 Task: Look for products in the category "Honey" from Beekeepers only.
Action: Mouse moved to (366, 149)
Screenshot: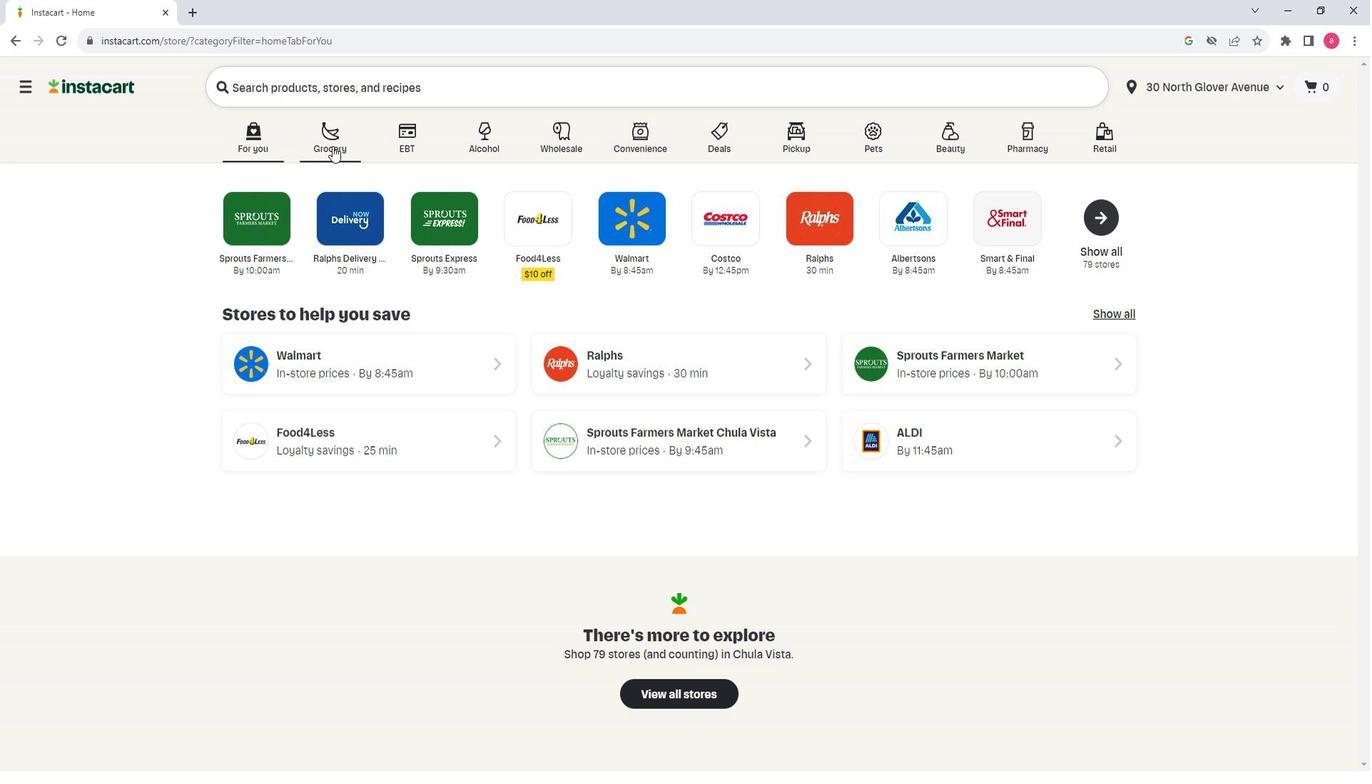 
Action: Mouse pressed left at (366, 149)
Screenshot: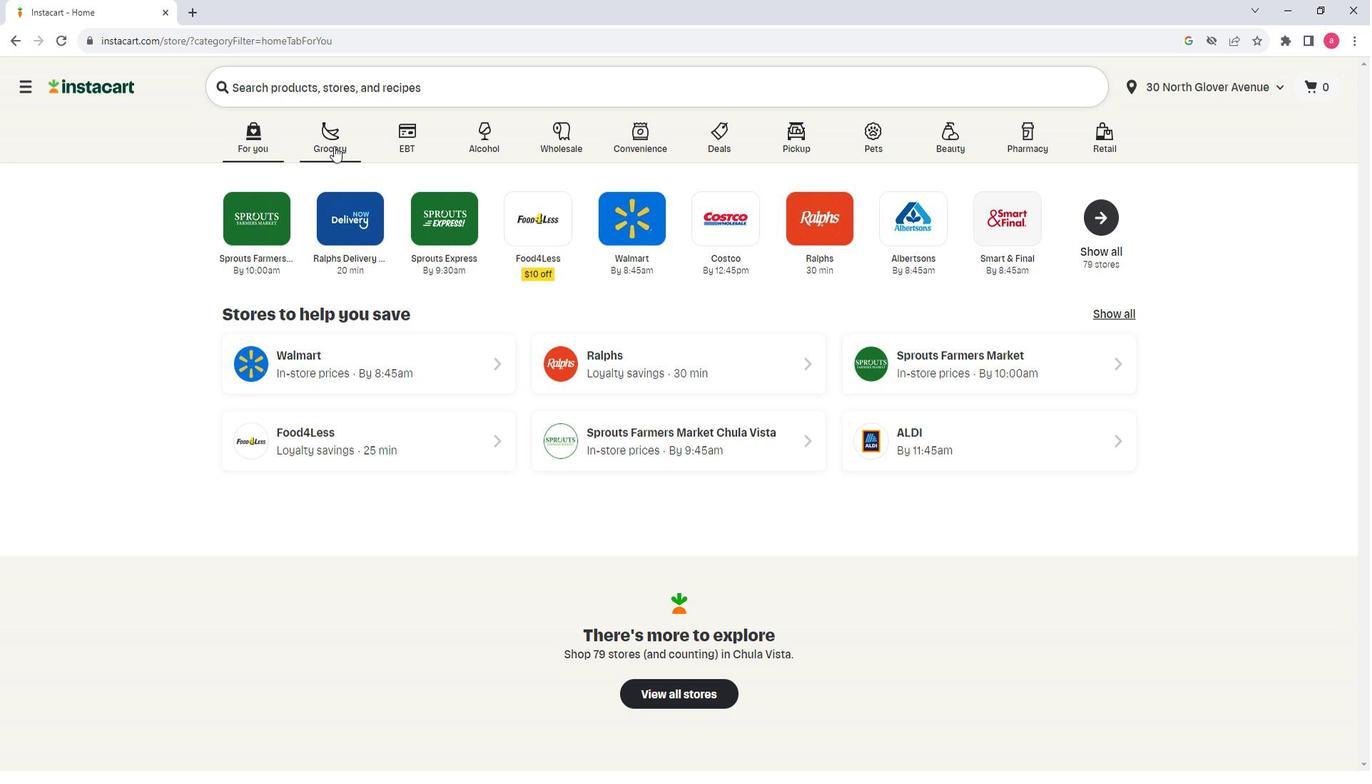 
Action: Mouse moved to (488, 416)
Screenshot: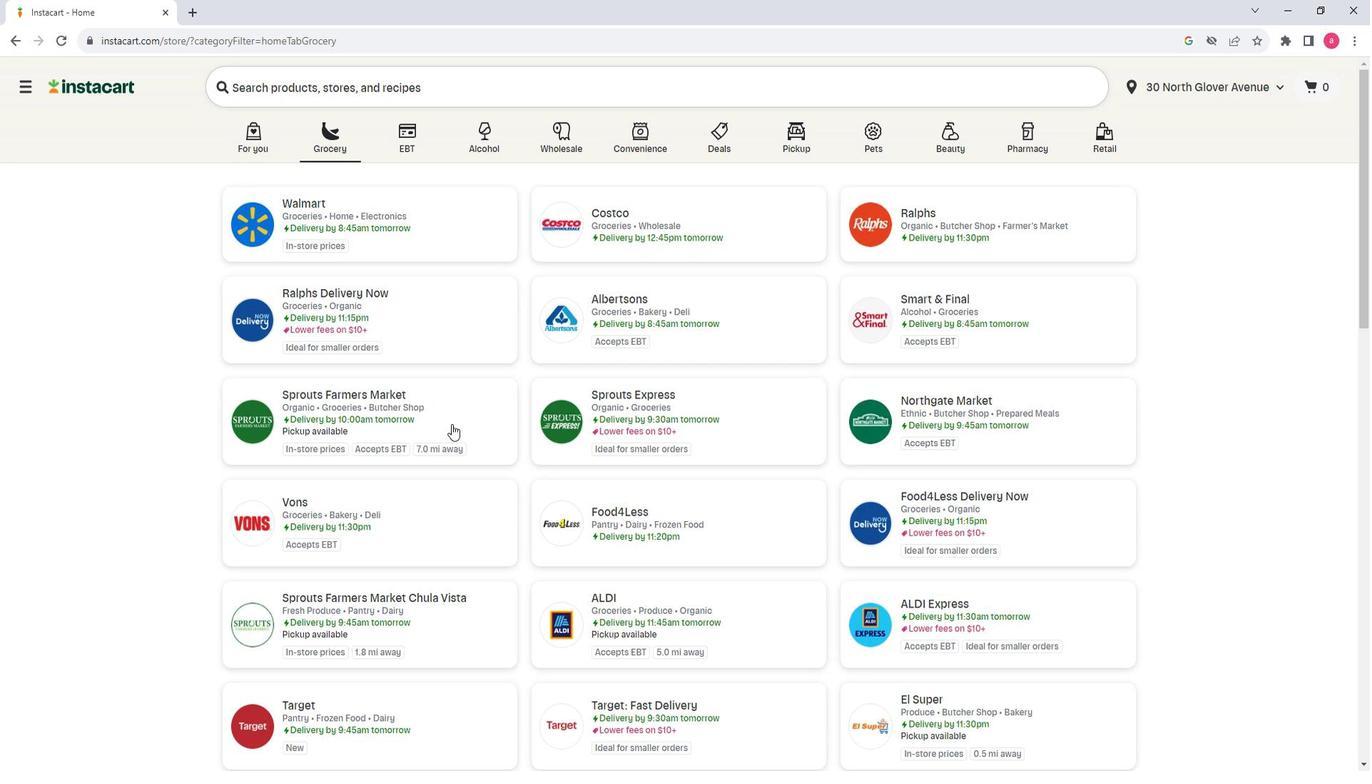 
Action: Mouse pressed left at (488, 416)
Screenshot: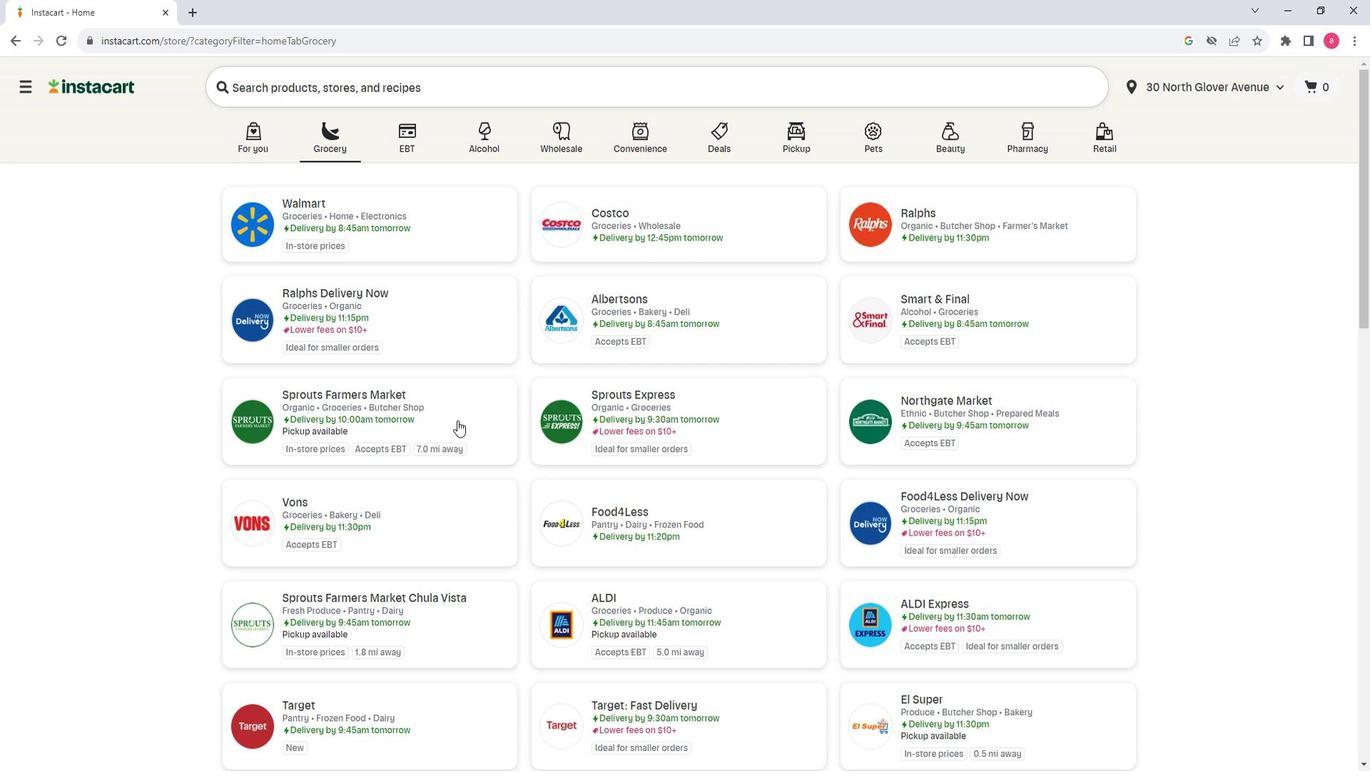 
Action: Mouse moved to (204, 436)
Screenshot: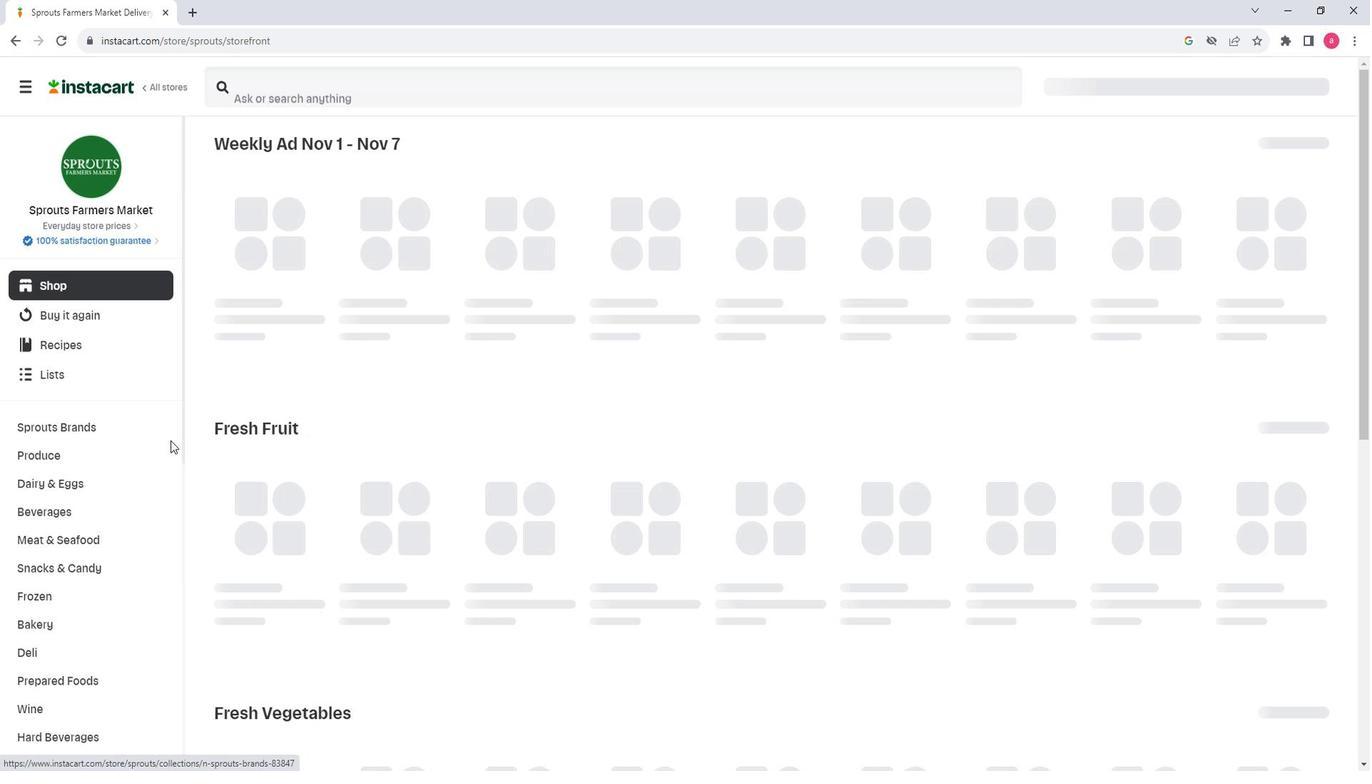 
Action: Mouse scrolled (204, 435) with delta (0, 0)
Screenshot: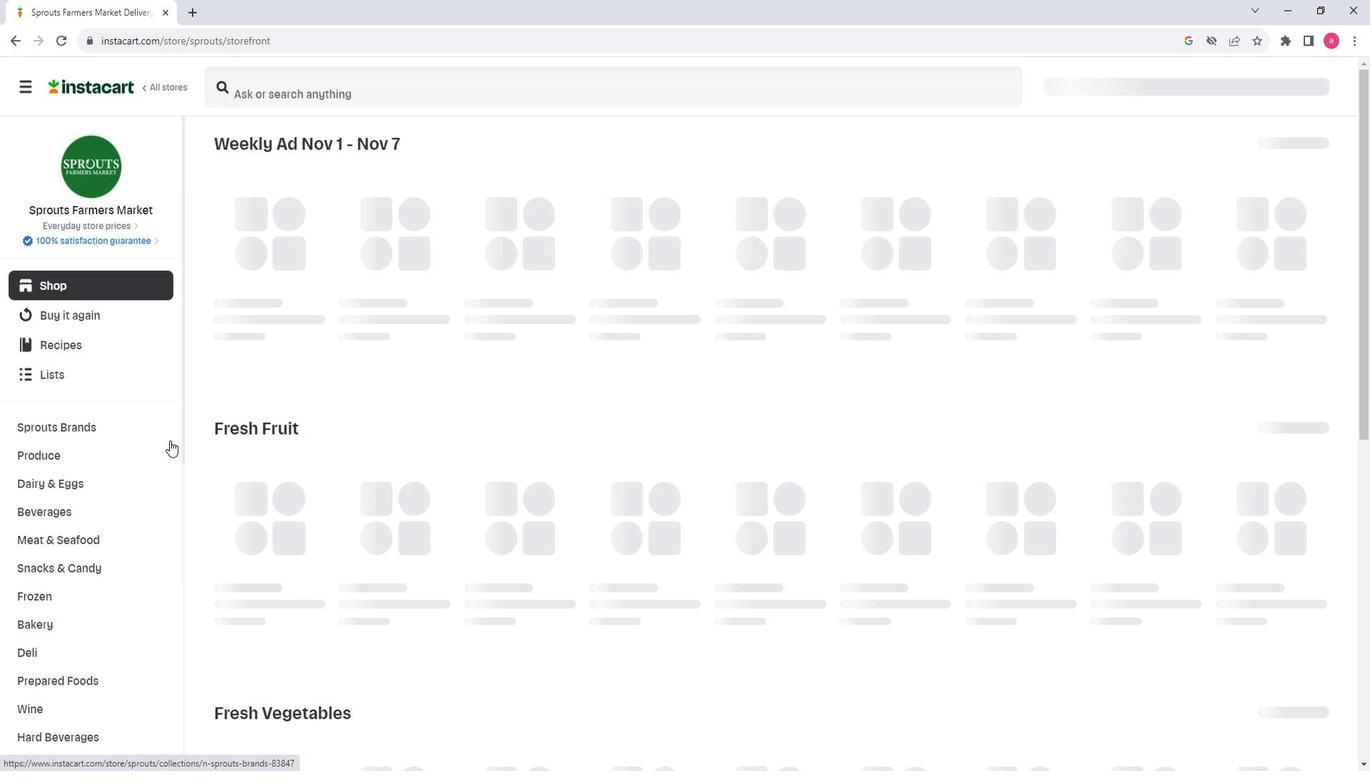 
Action: Mouse scrolled (204, 435) with delta (0, 0)
Screenshot: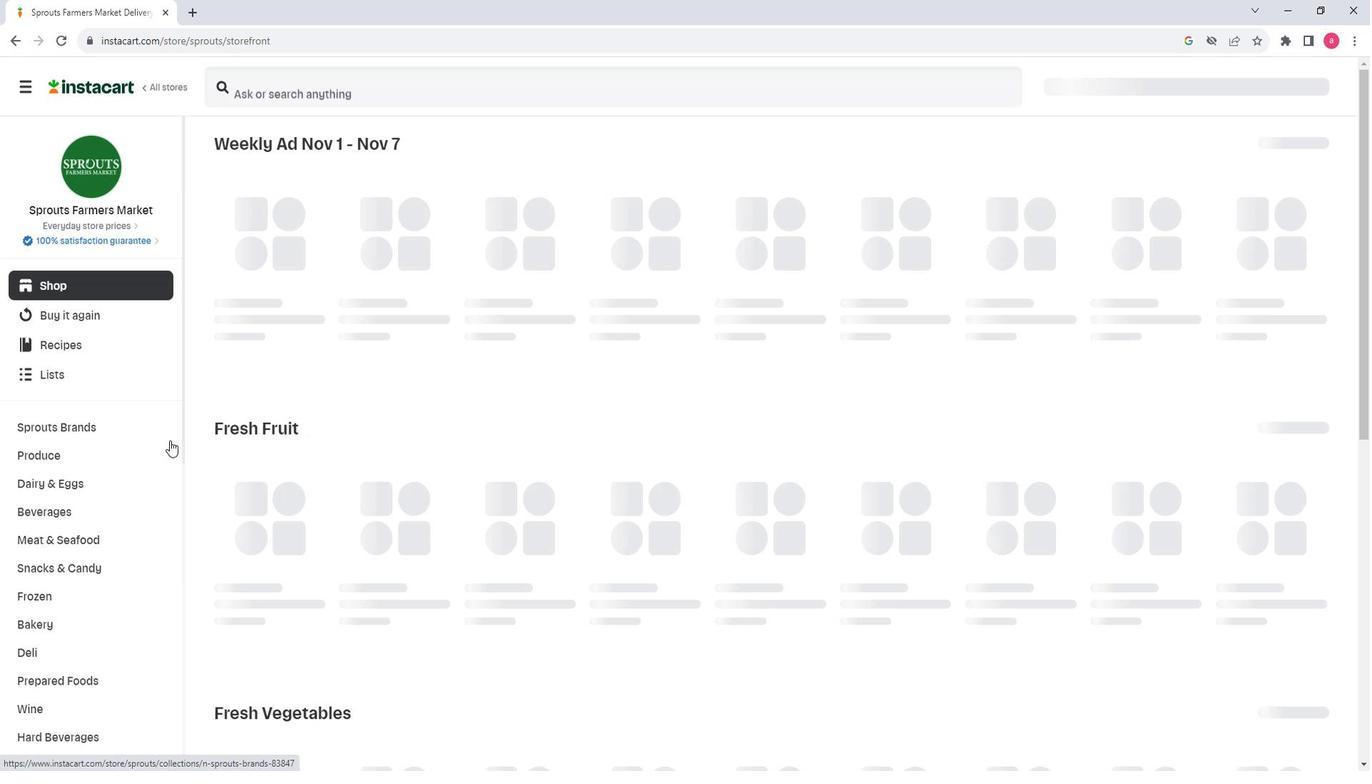 
Action: Mouse scrolled (204, 435) with delta (0, 0)
Screenshot: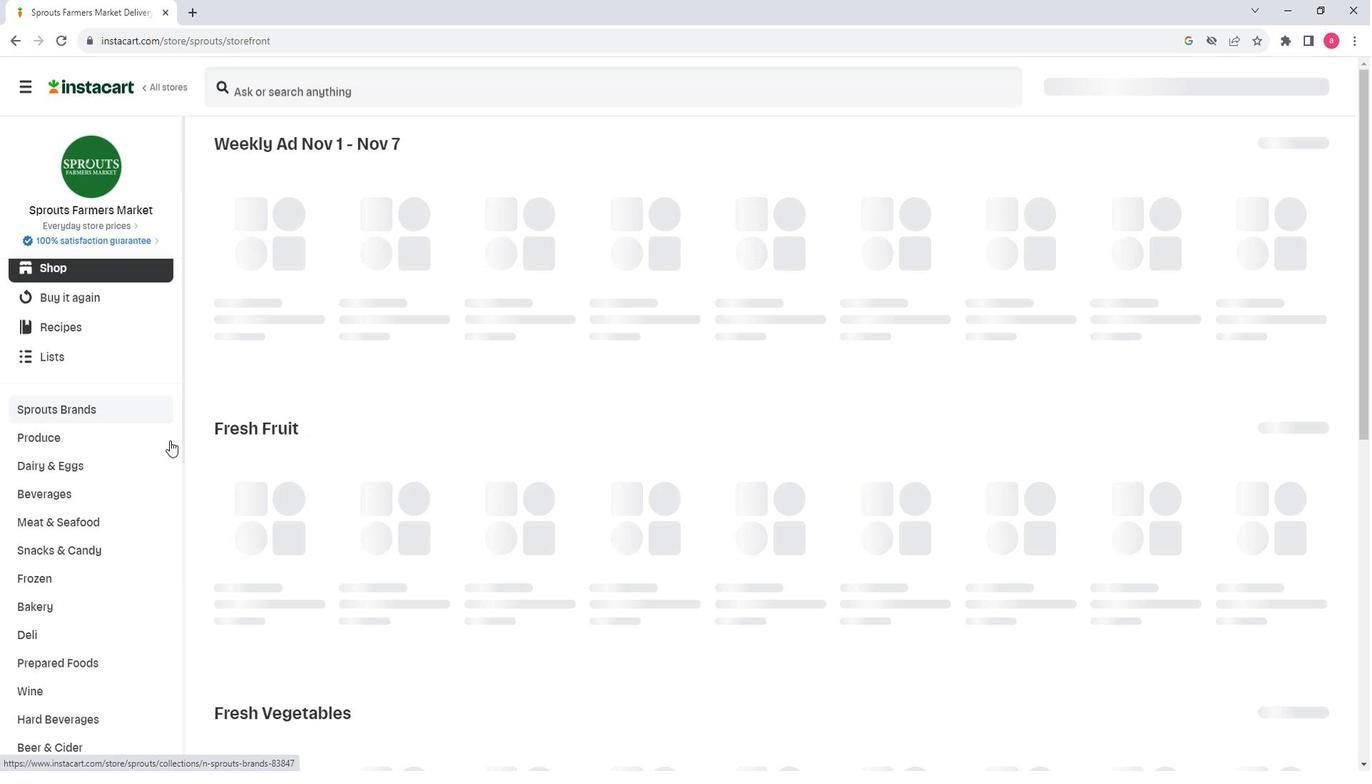 
Action: Mouse moved to (189, 486)
Screenshot: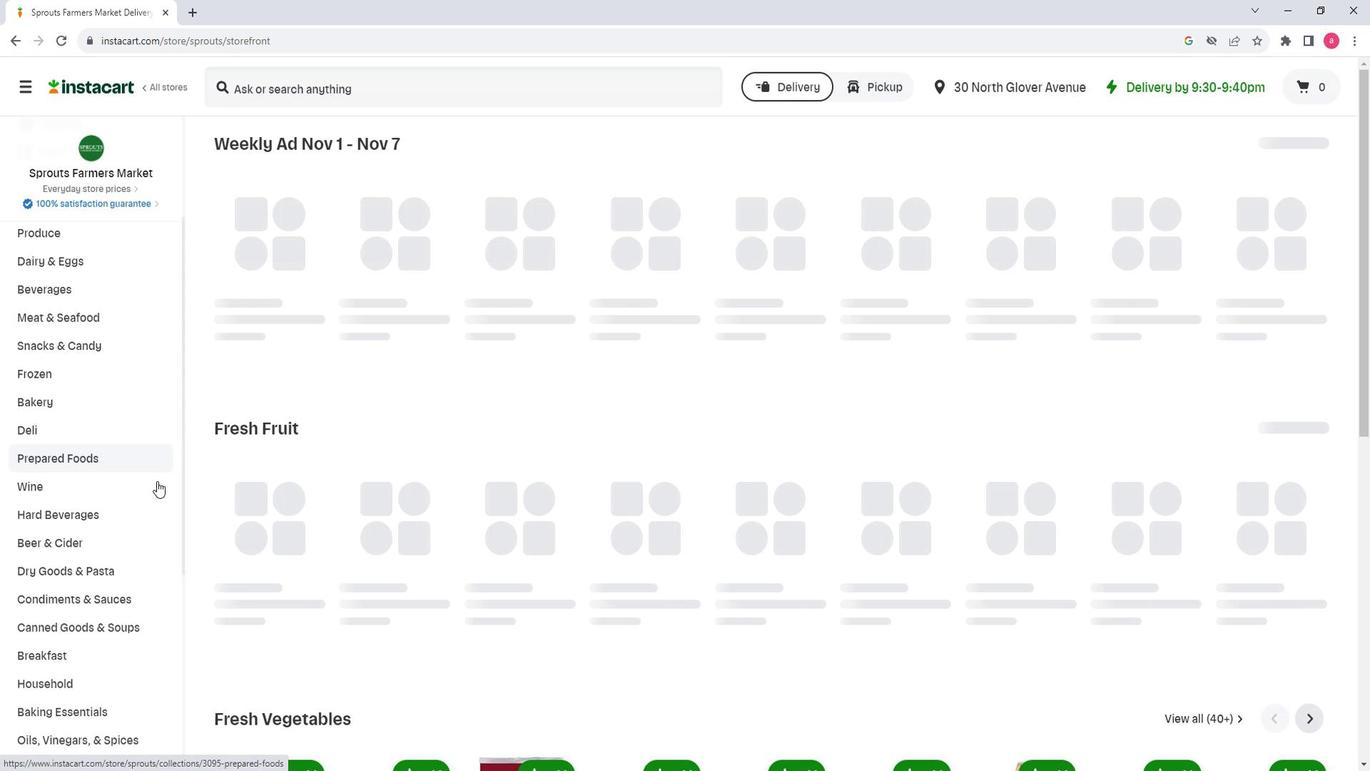 
Action: Mouse scrolled (189, 485) with delta (0, 0)
Screenshot: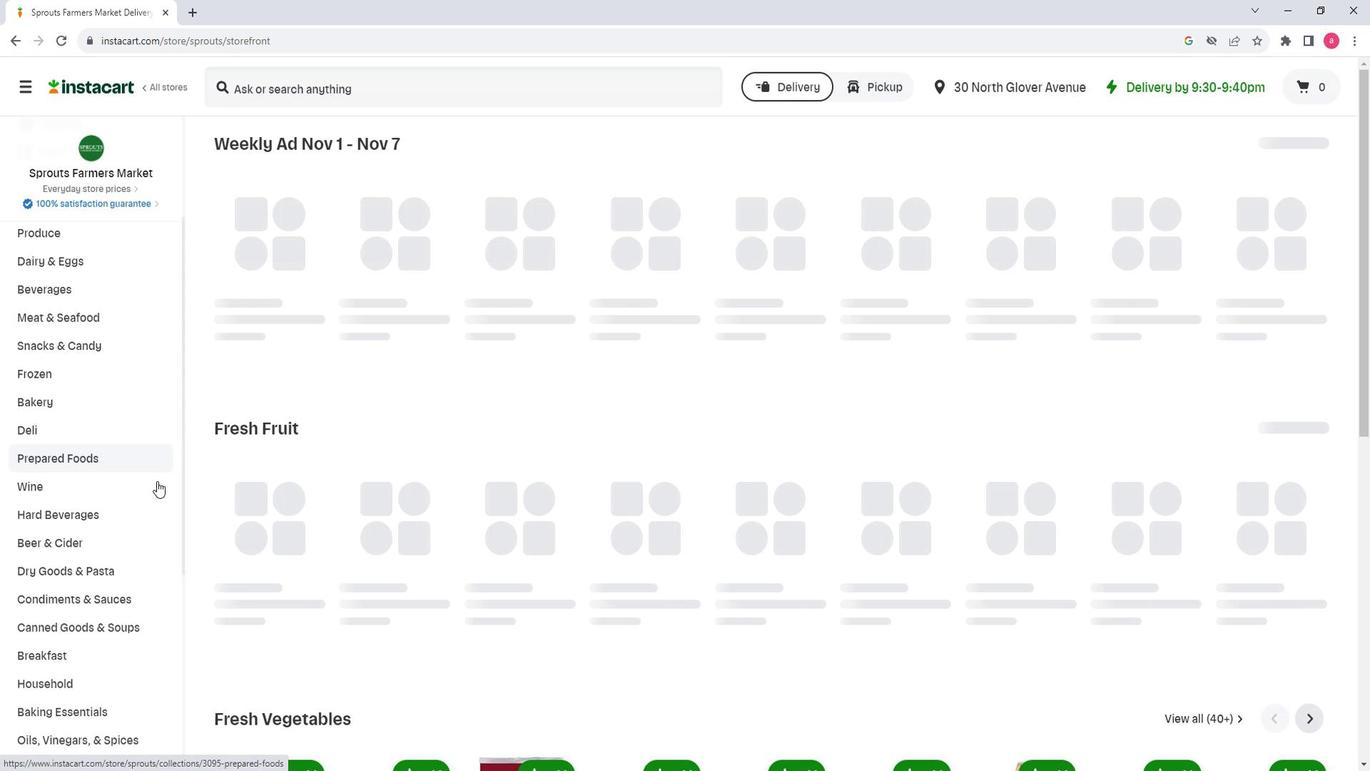 
Action: Mouse moved to (177, 529)
Screenshot: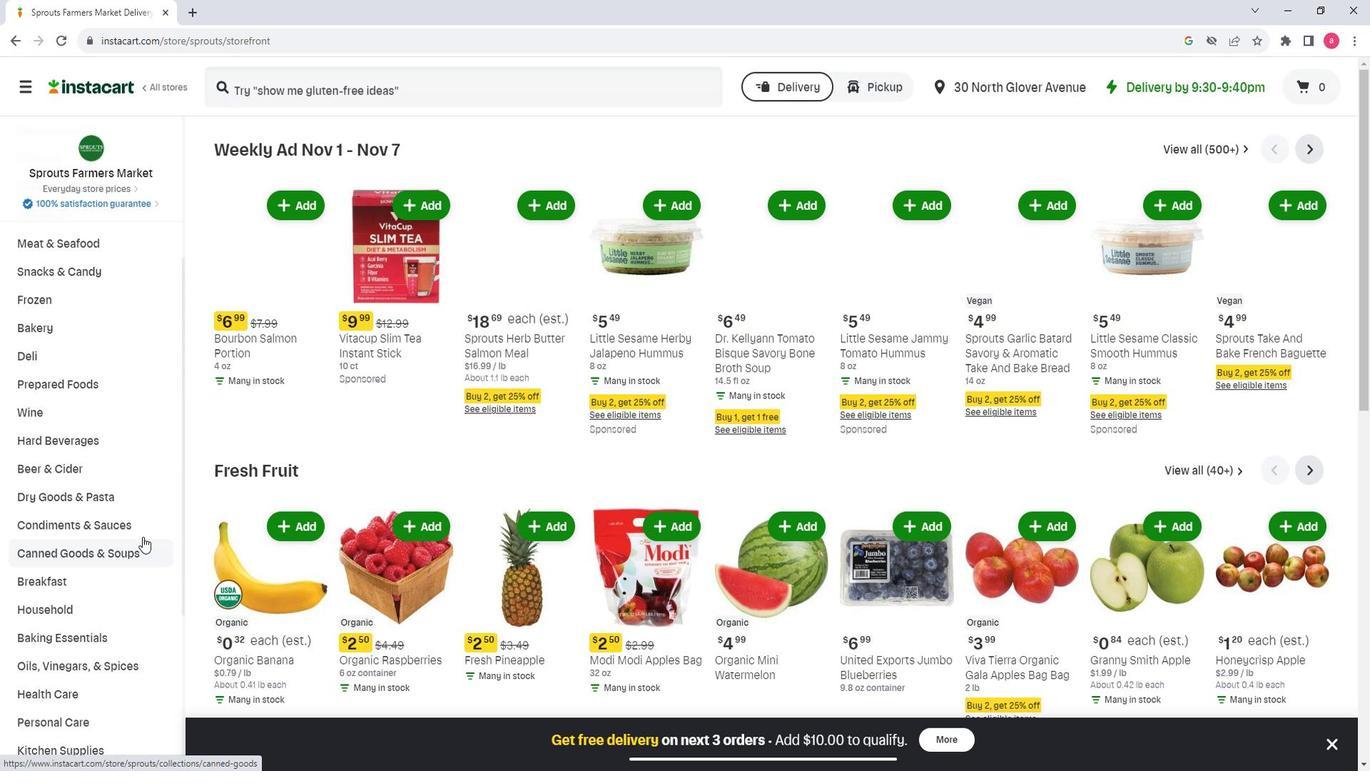 
Action: Mouse scrolled (177, 528) with delta (0, 0)
Screenshot: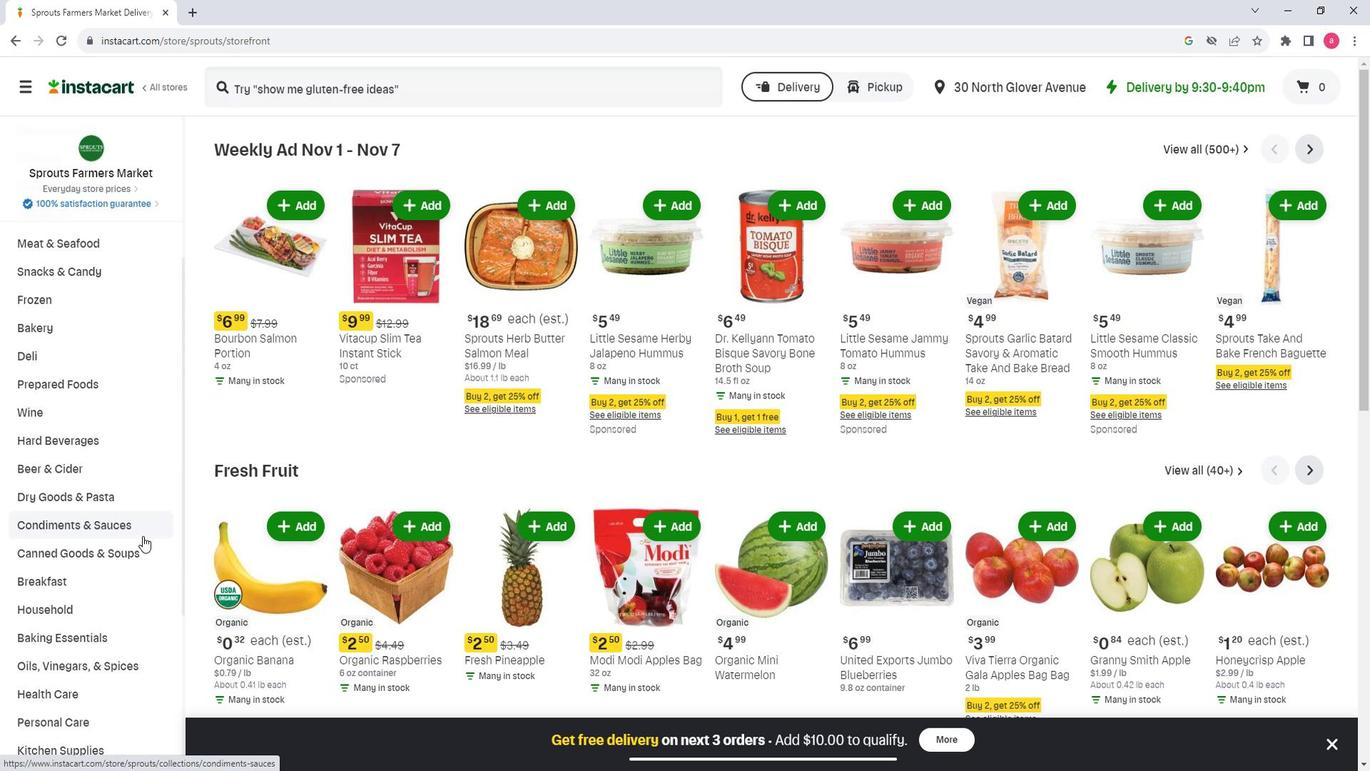 
Action: Mouse scrolled (177, 528) with delta (0, 0)
Screenshot: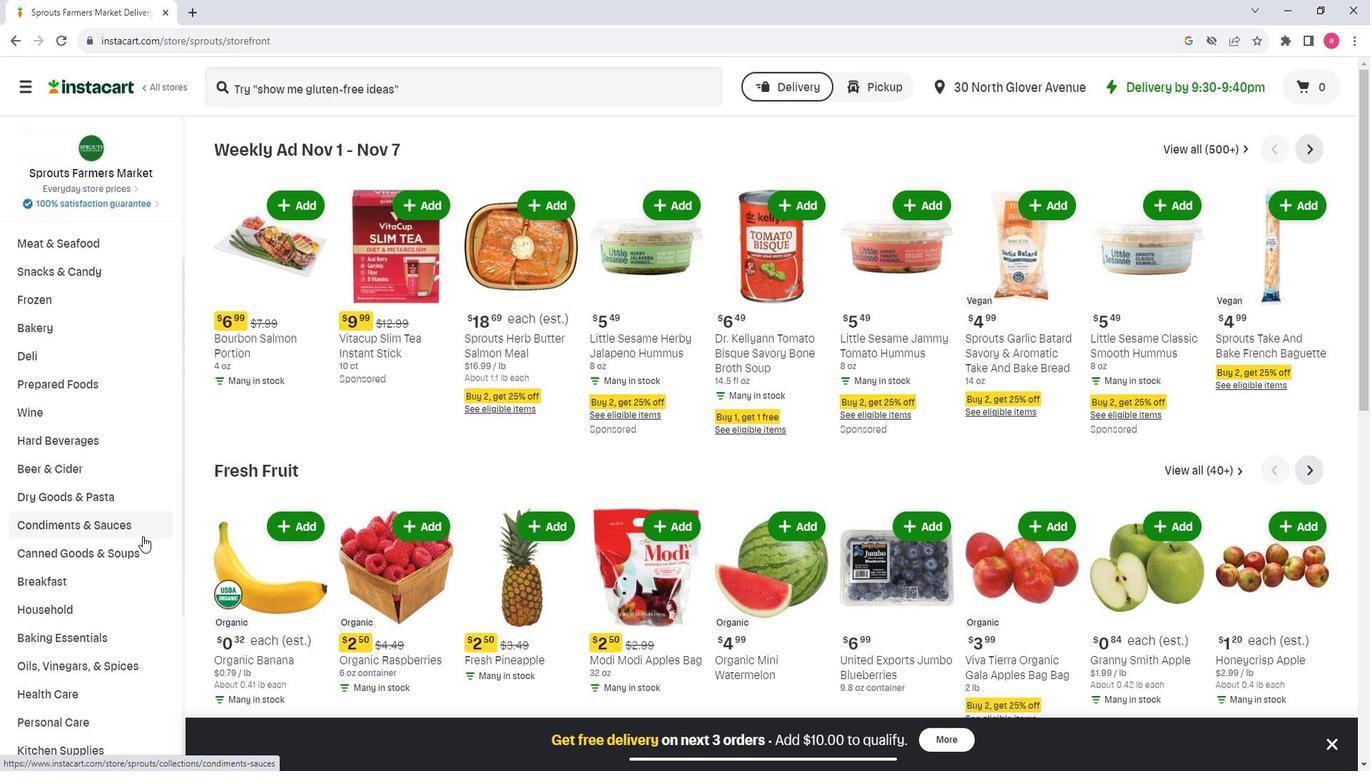 
Action: Mouse moved to (144, 490)
Screenshot: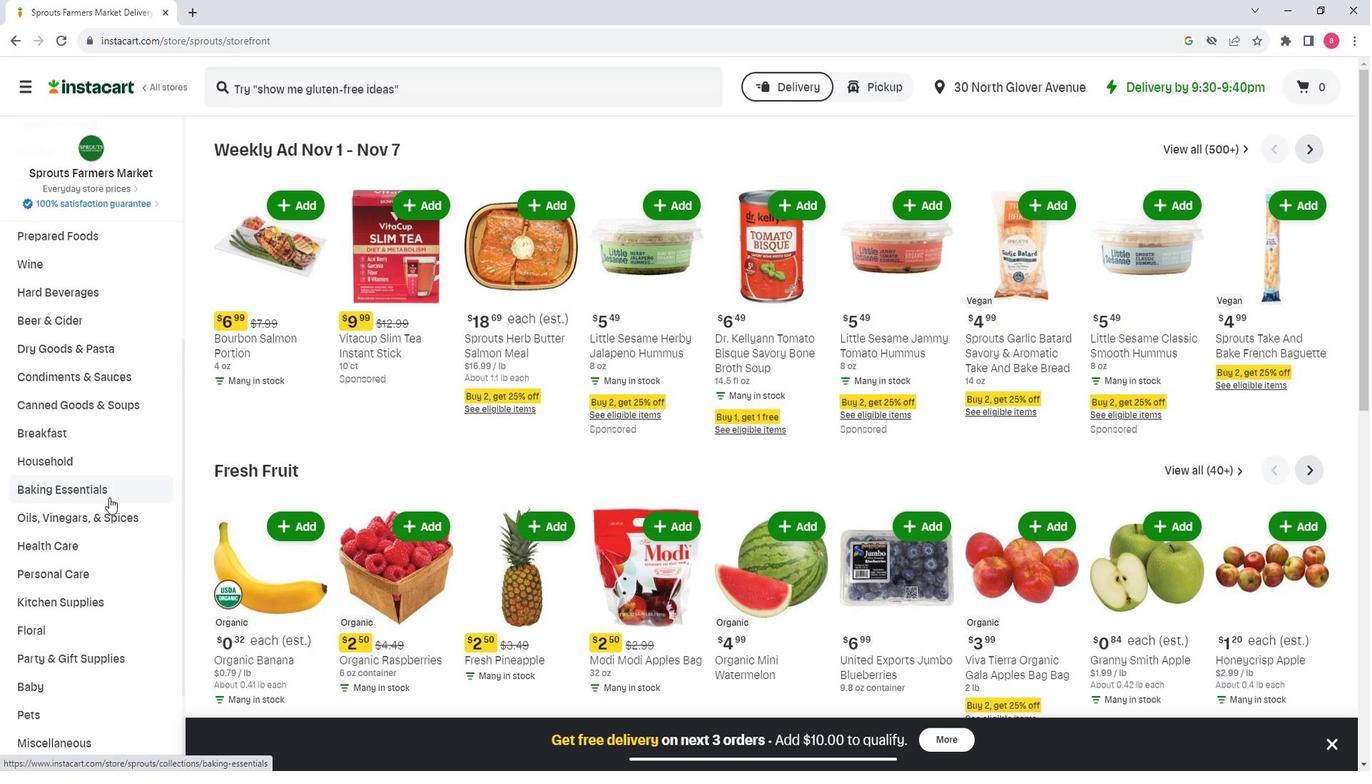 
Action: Mouse pressed left at (144, 490)
Screenshot: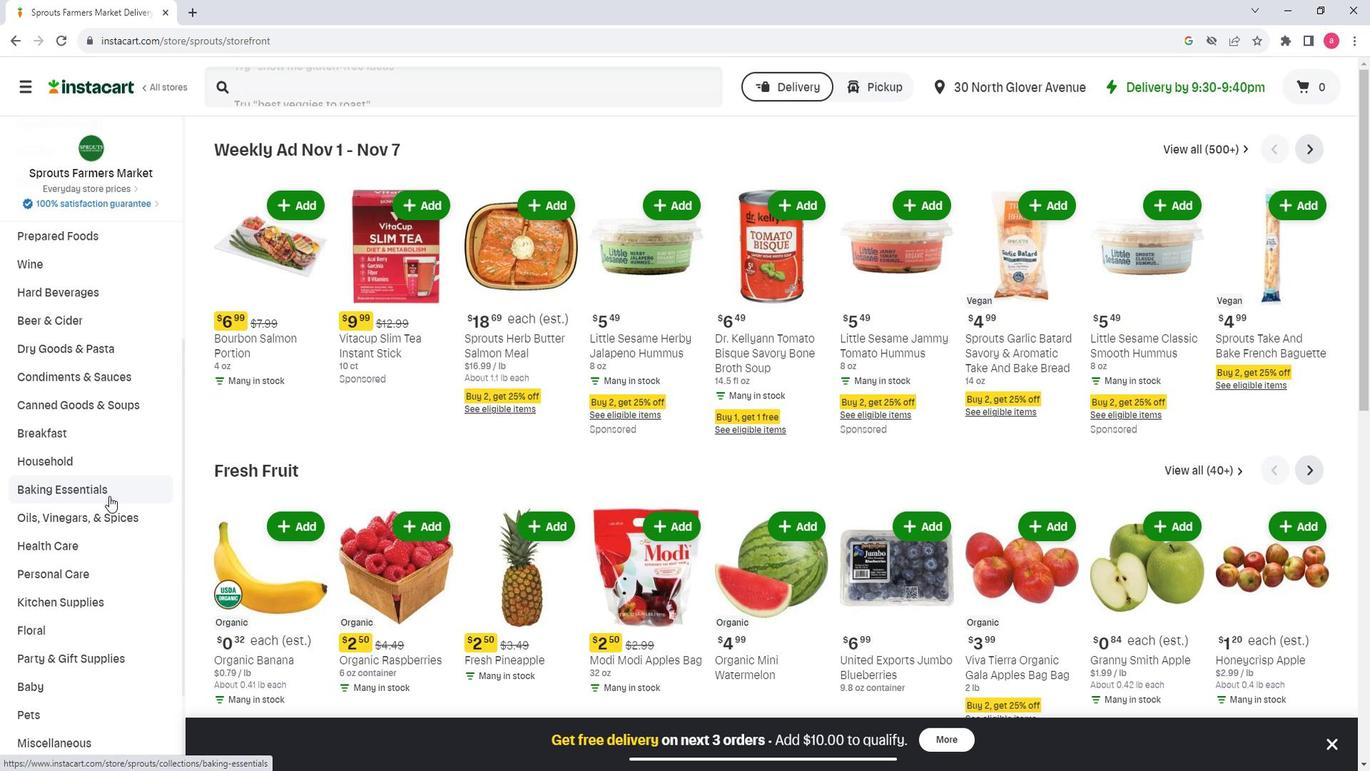 
Action: Mouse moved to (935, 183)
Screenshot: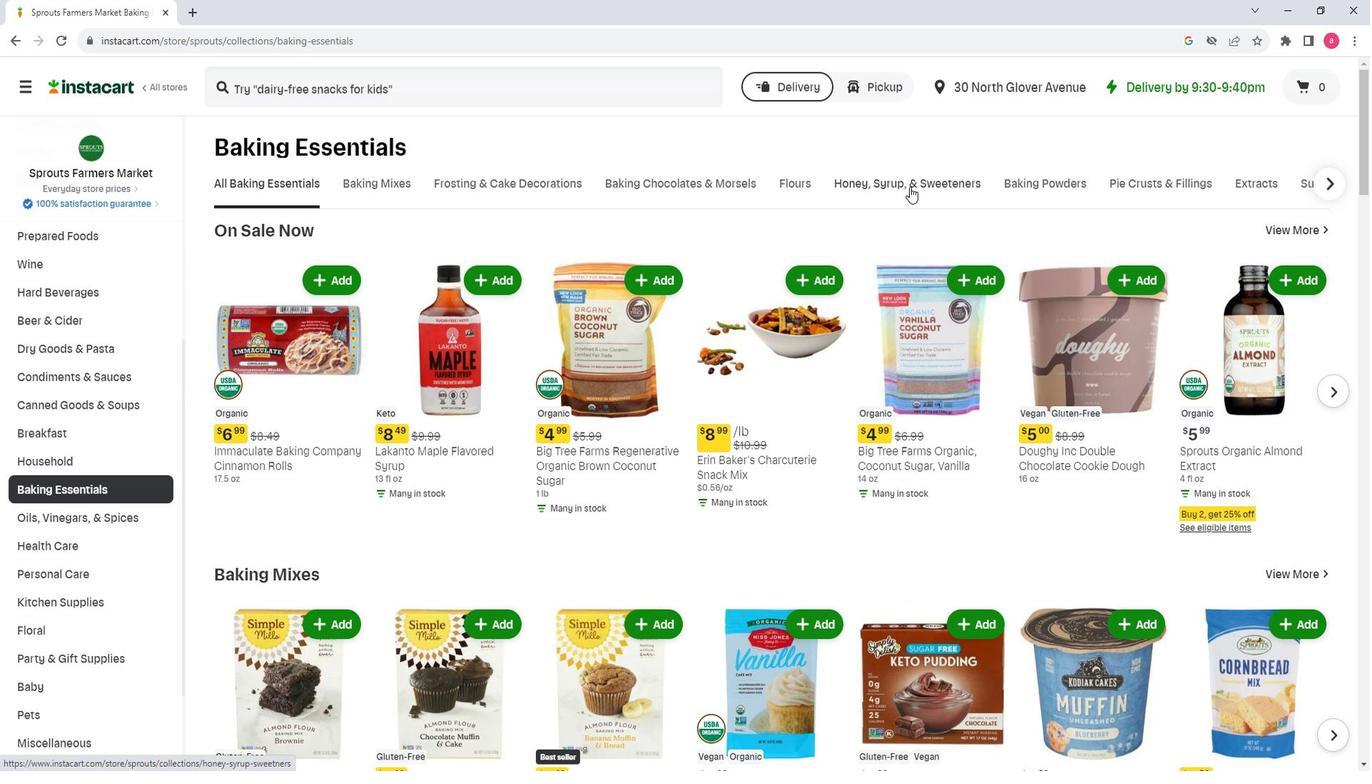 
Action: Mouse pressed left at (935, 183)
Screenshot: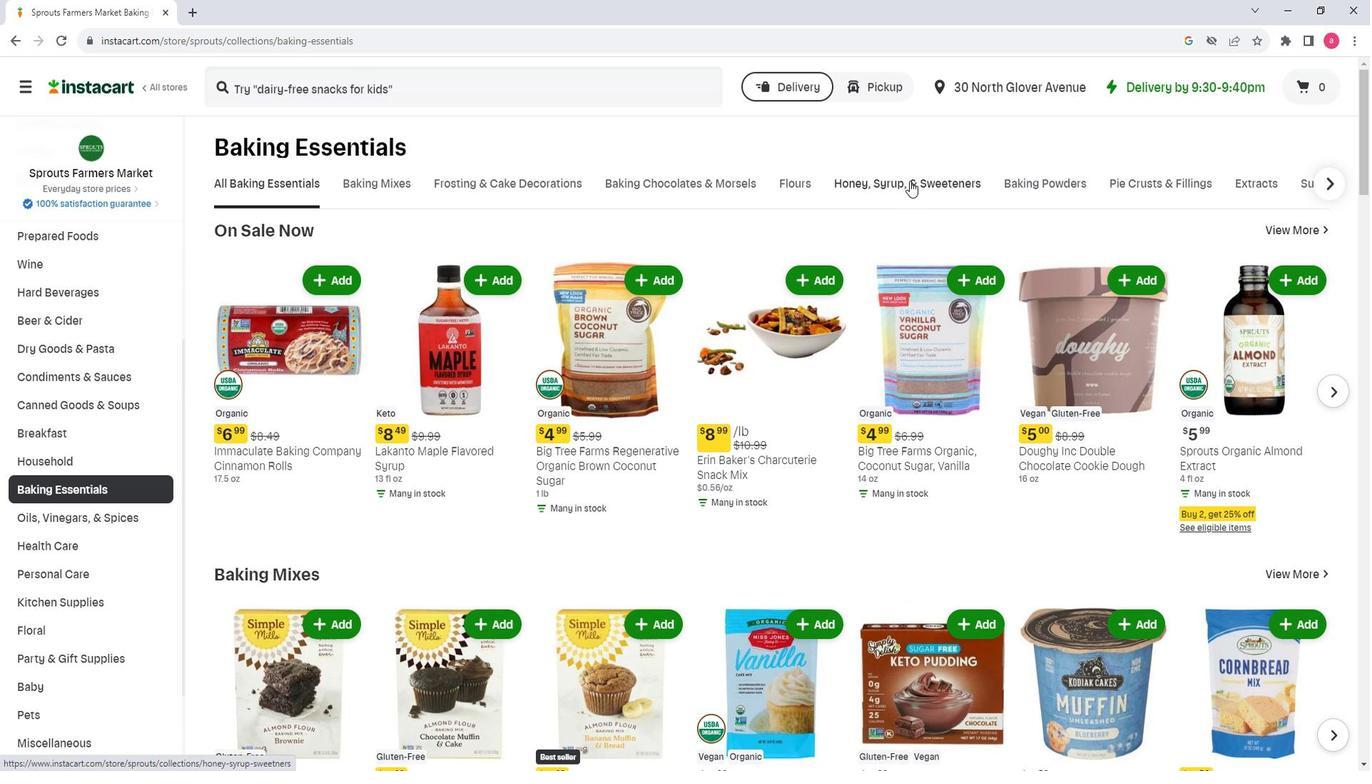
Action: Mouse moved to (446, 253)
Screenshot: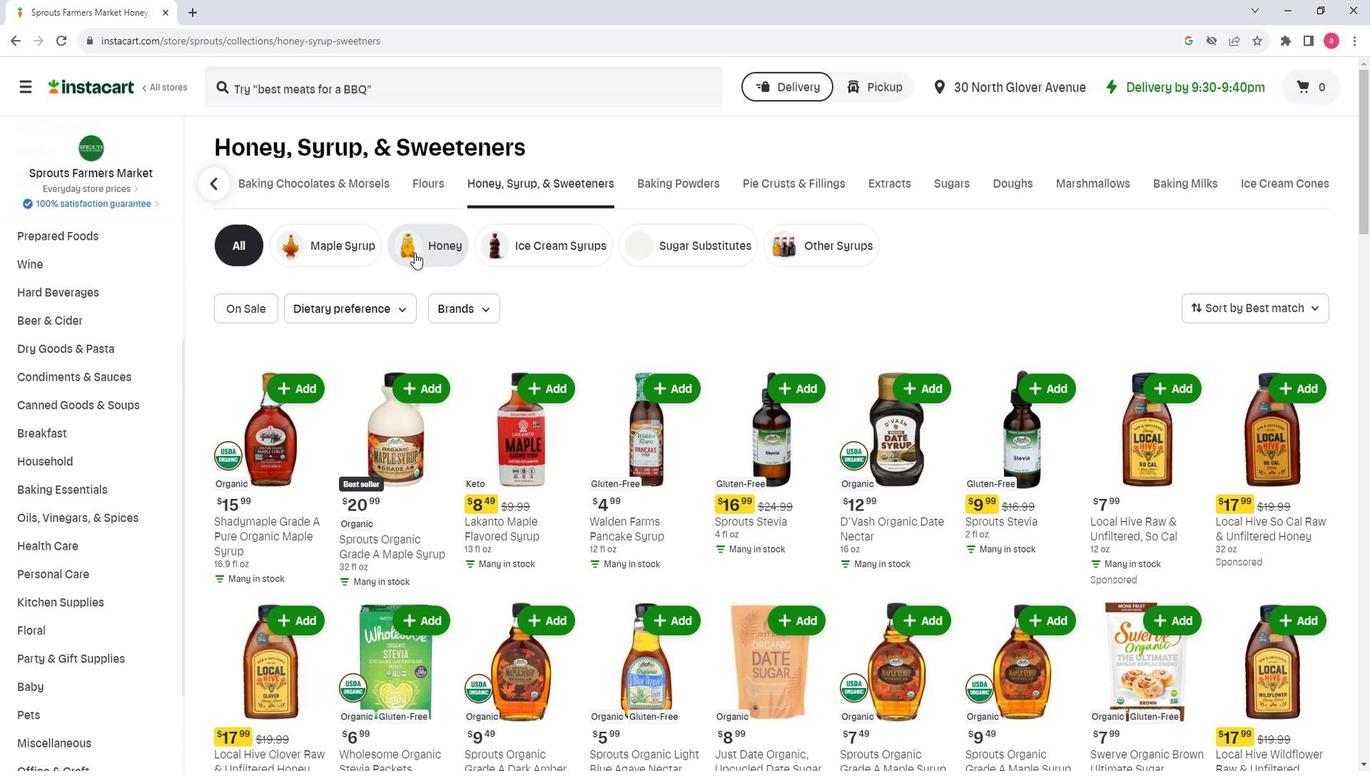 
Action: Mouse pressed left at (446, 253)
Screenshot: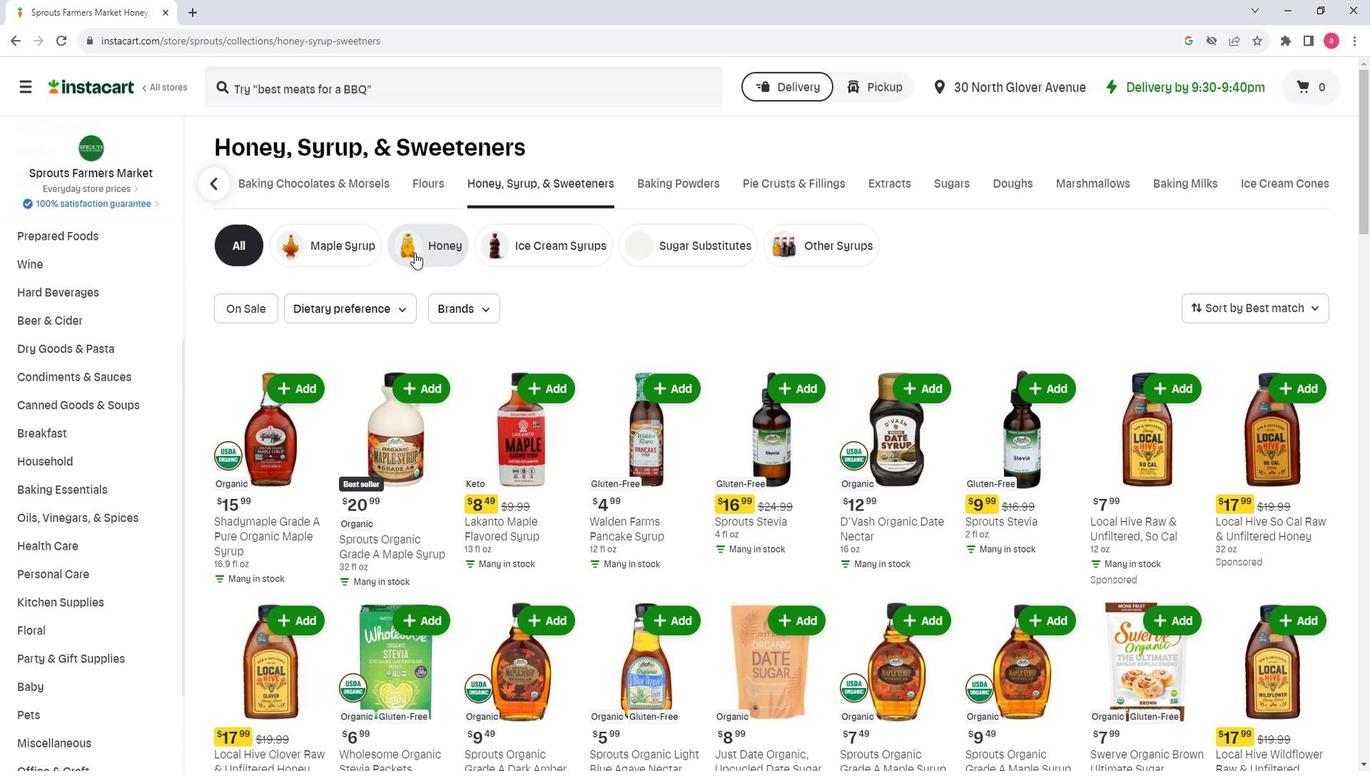 
Action: Mouse moved to (503, 314)
Screenshot: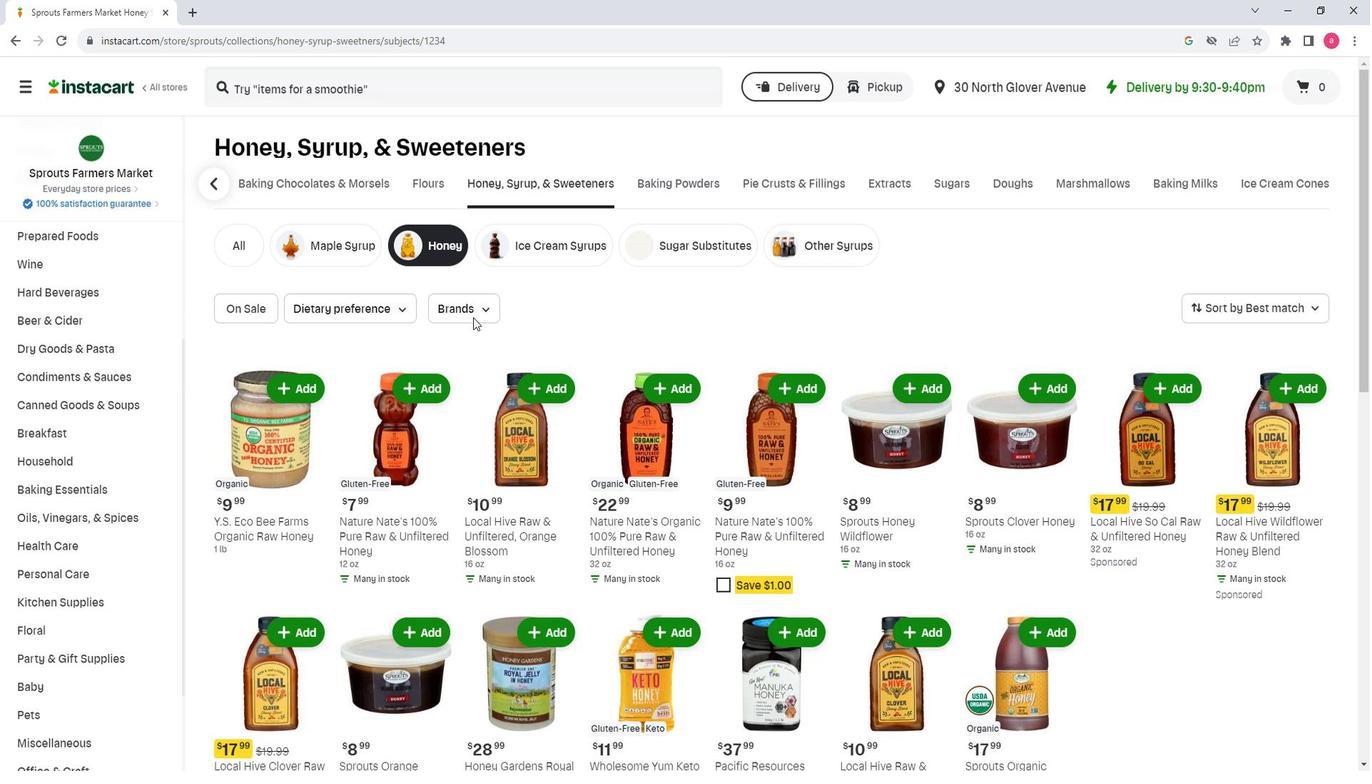 
Action: Mouse pressed left at (503, 314)
Screenshot: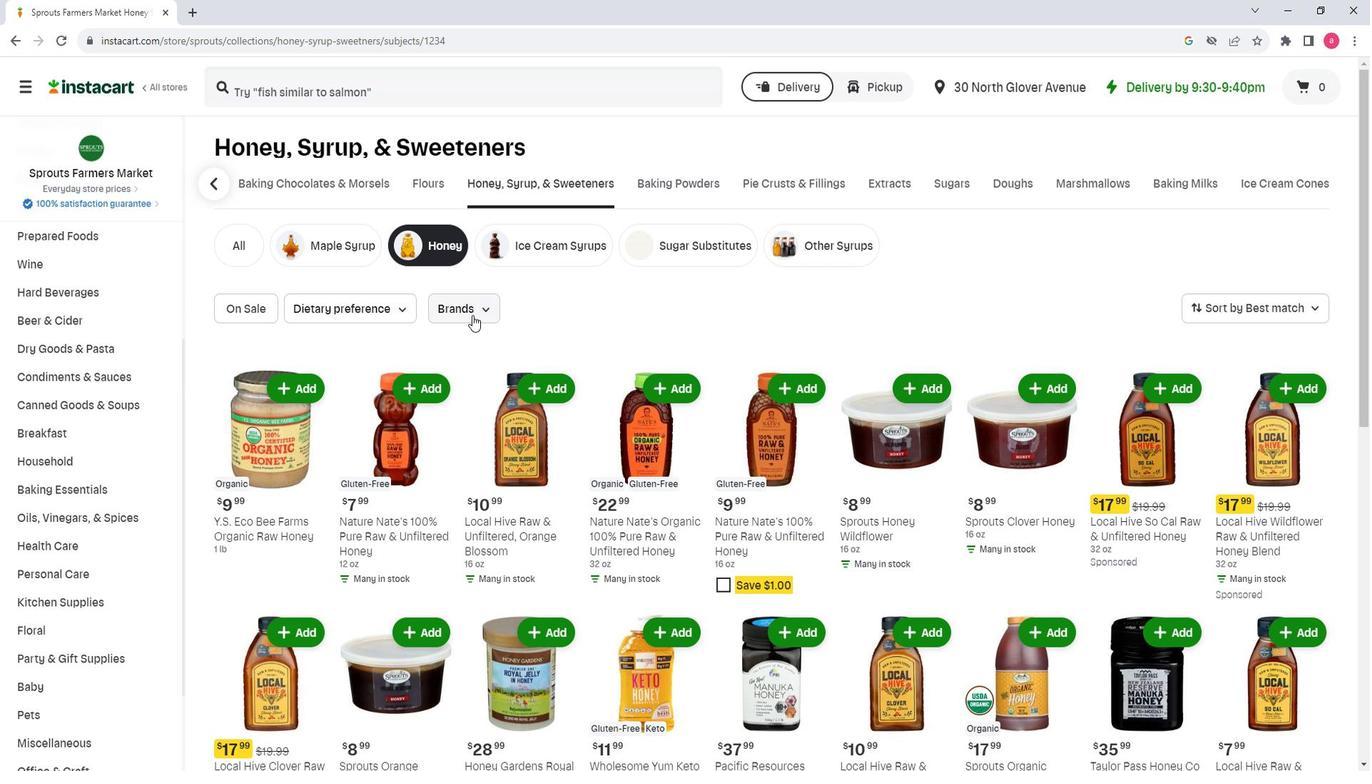 
Action: Mouse moved to (566, 379)
Screenshot: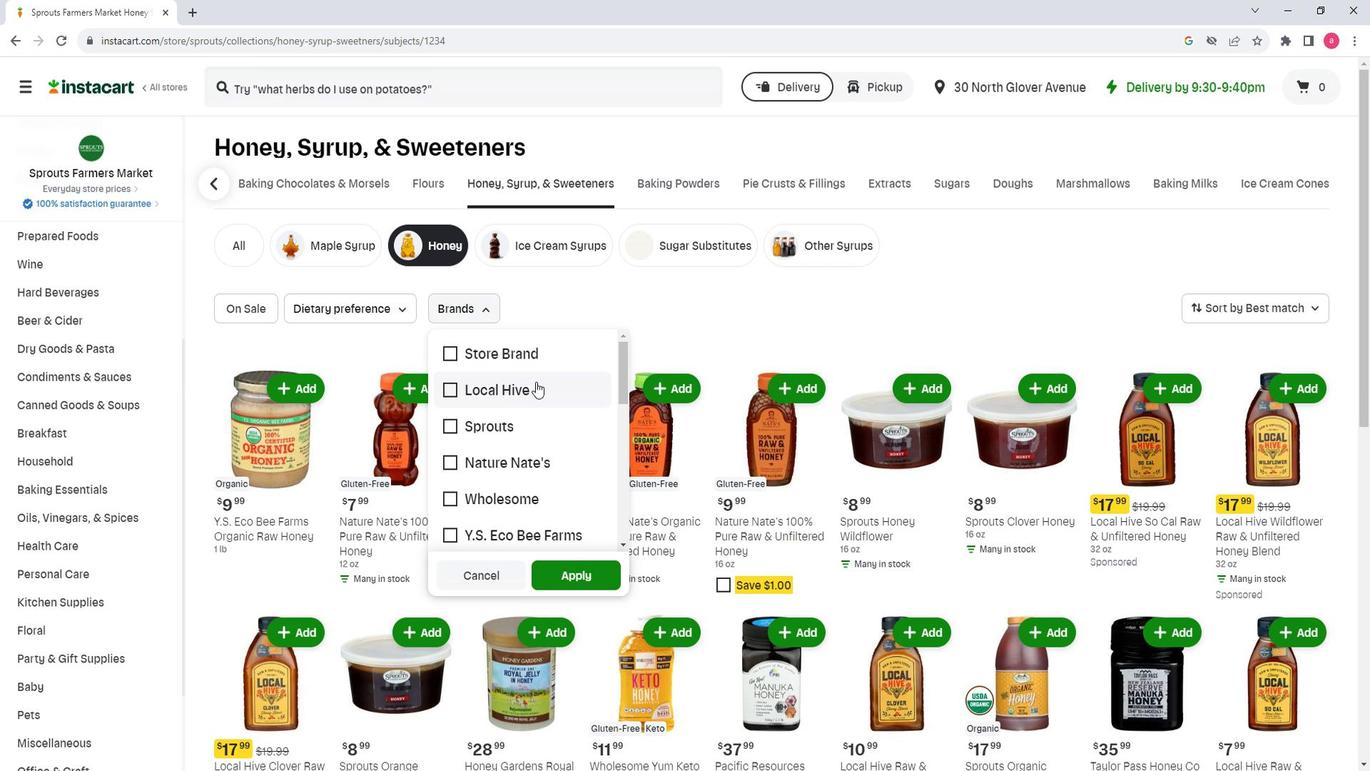 
Action: Mouse scrolled (566, 378) with delta (0, 0)
Screenshot: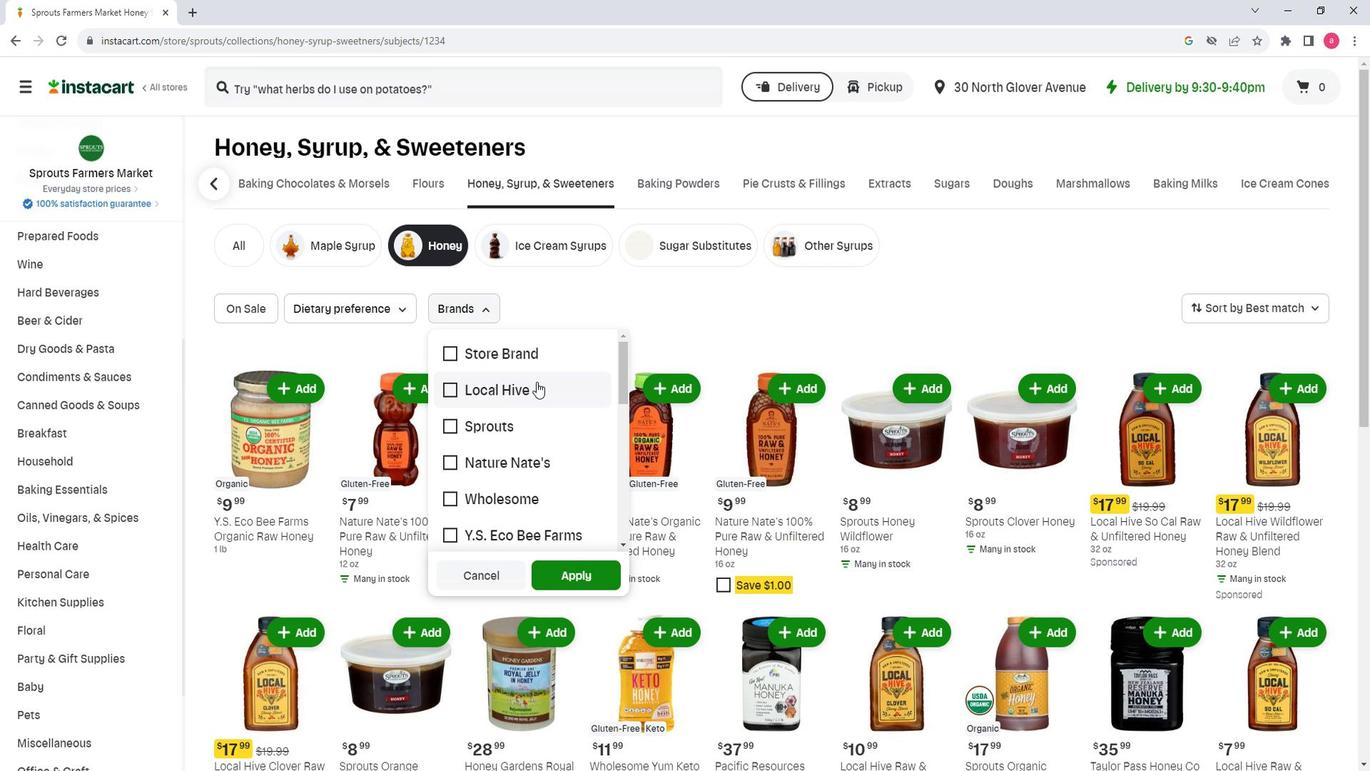 
Action: Mouse scrolled (566, 378) with delta (0, 0)
Screenshot: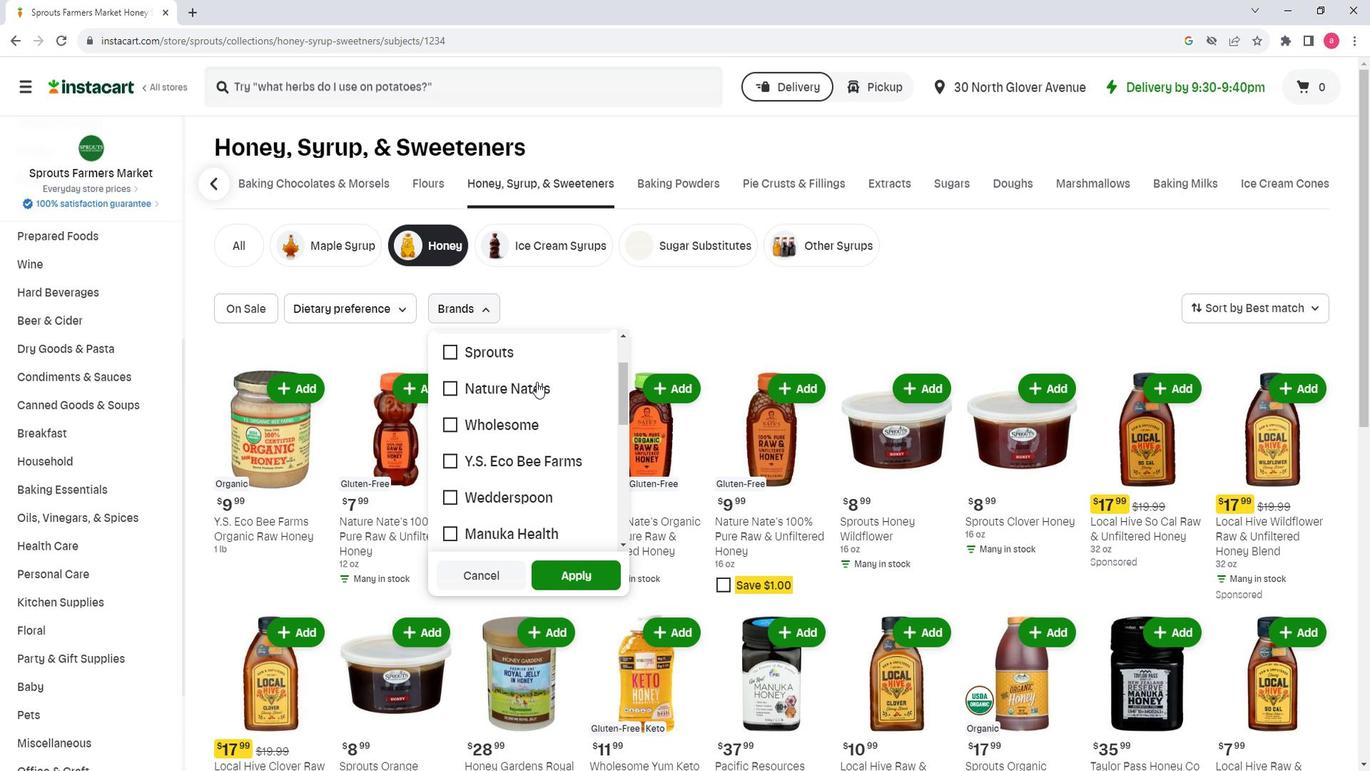 
Action: Mouse scrolled (566, 378) with delta (0, 0)
Screenshot: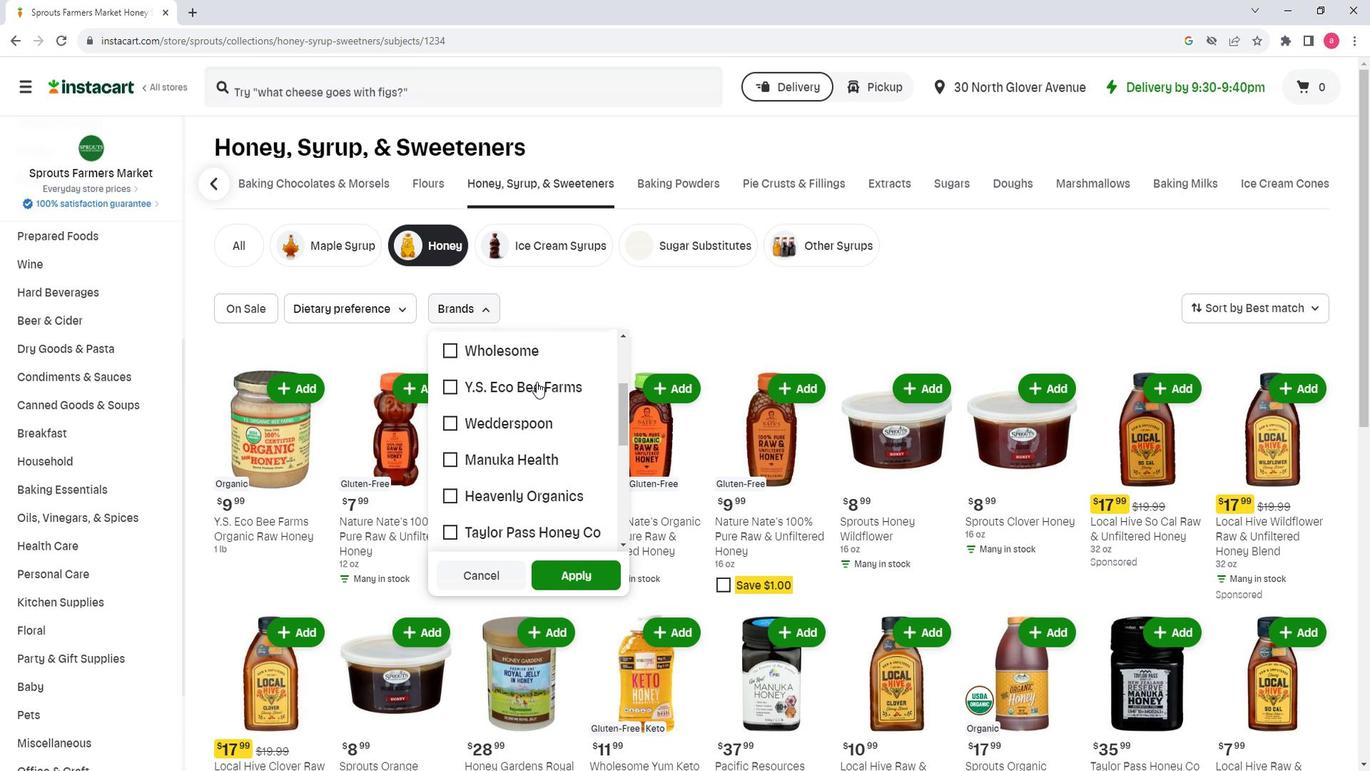 
Action: Mouse scrolled (566, 378) with delta (0, 0)
Screenshot: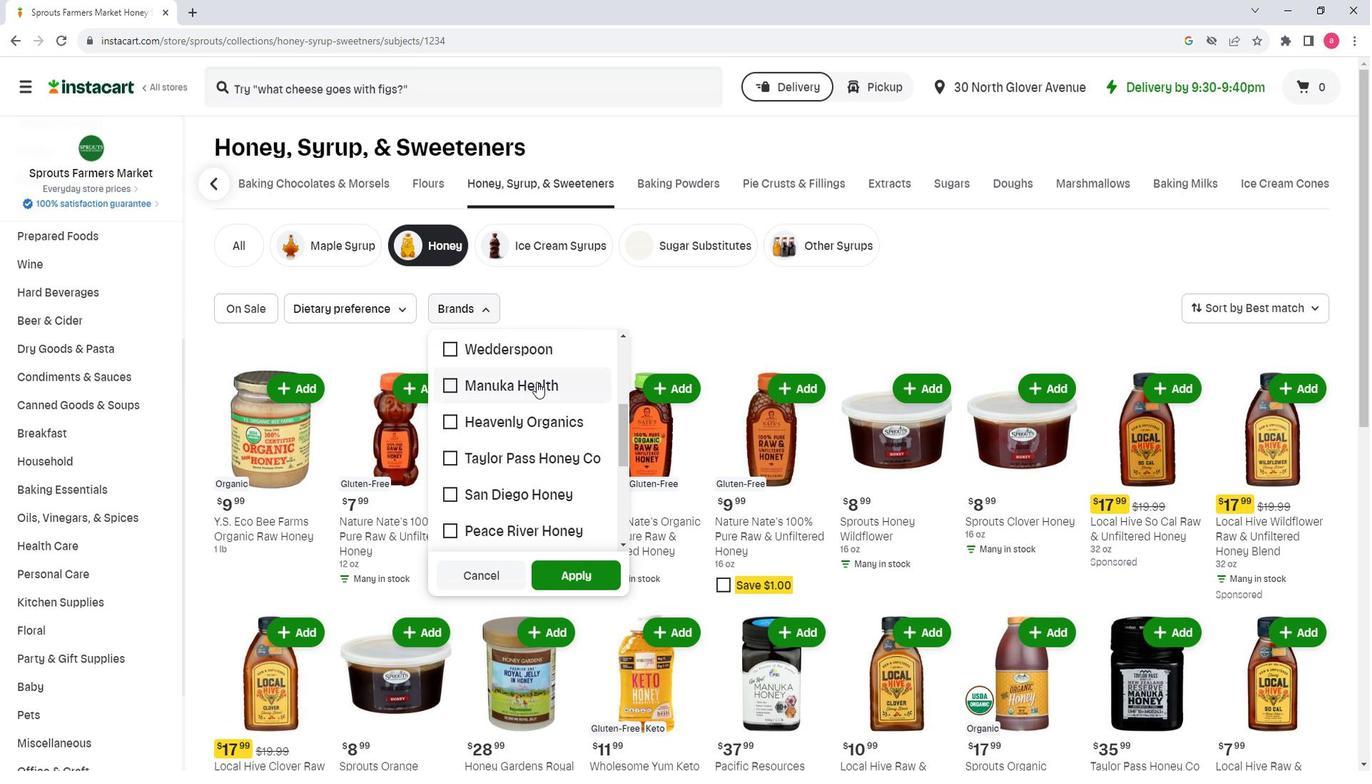 
Action: Mouse scrolled (566, 378) with delta (0, 0)
Screenshot: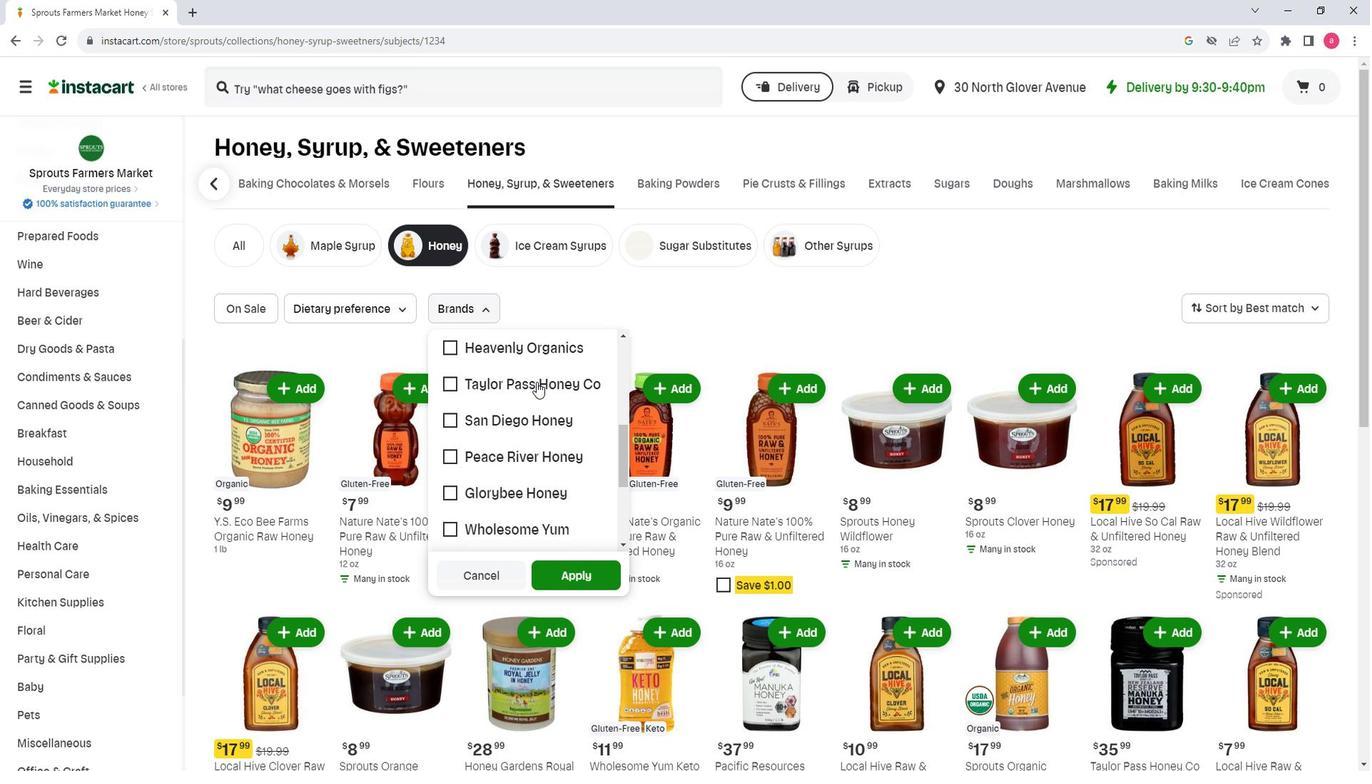 
Action: Mouse scrolled (566, 378) with delta (0, 0)
Screenshot: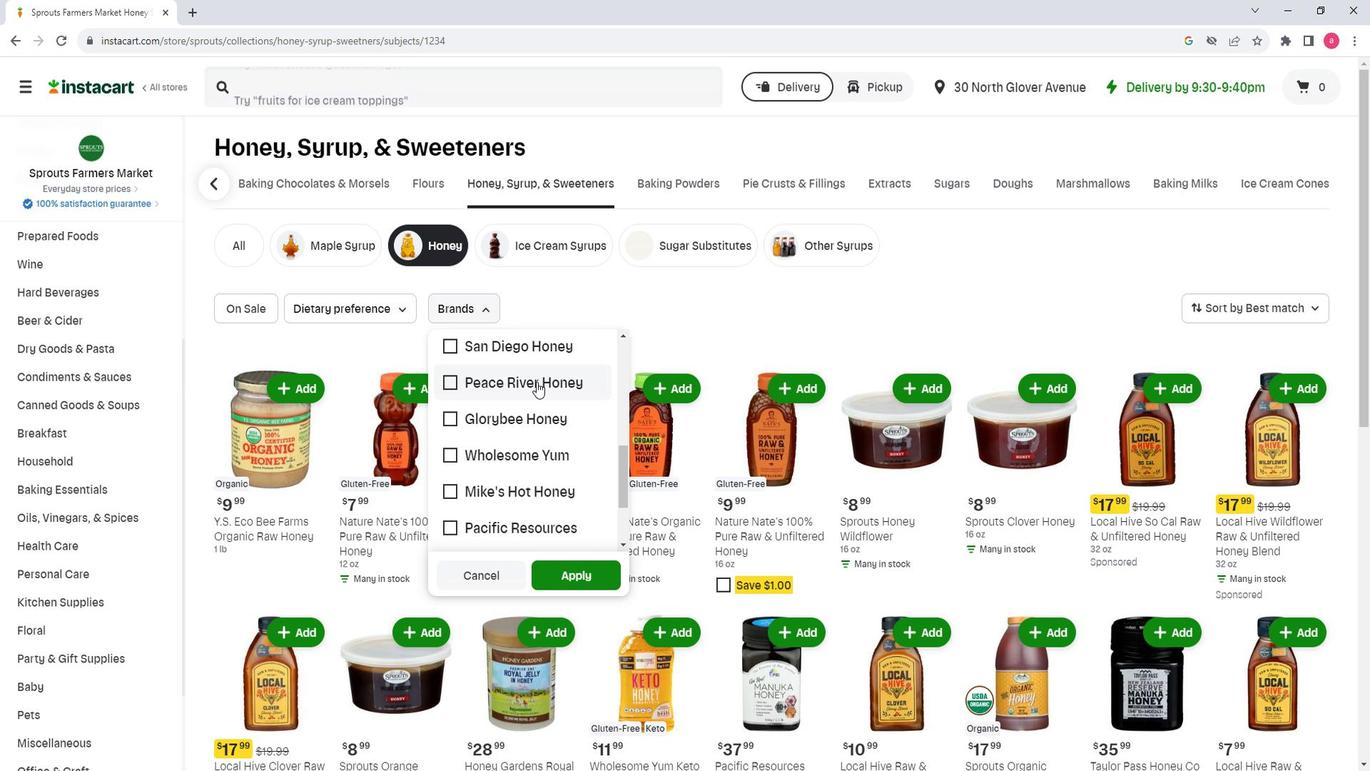 
Action: Mouse scrolled (566, 378) with delta (0, 0)
Screenshot: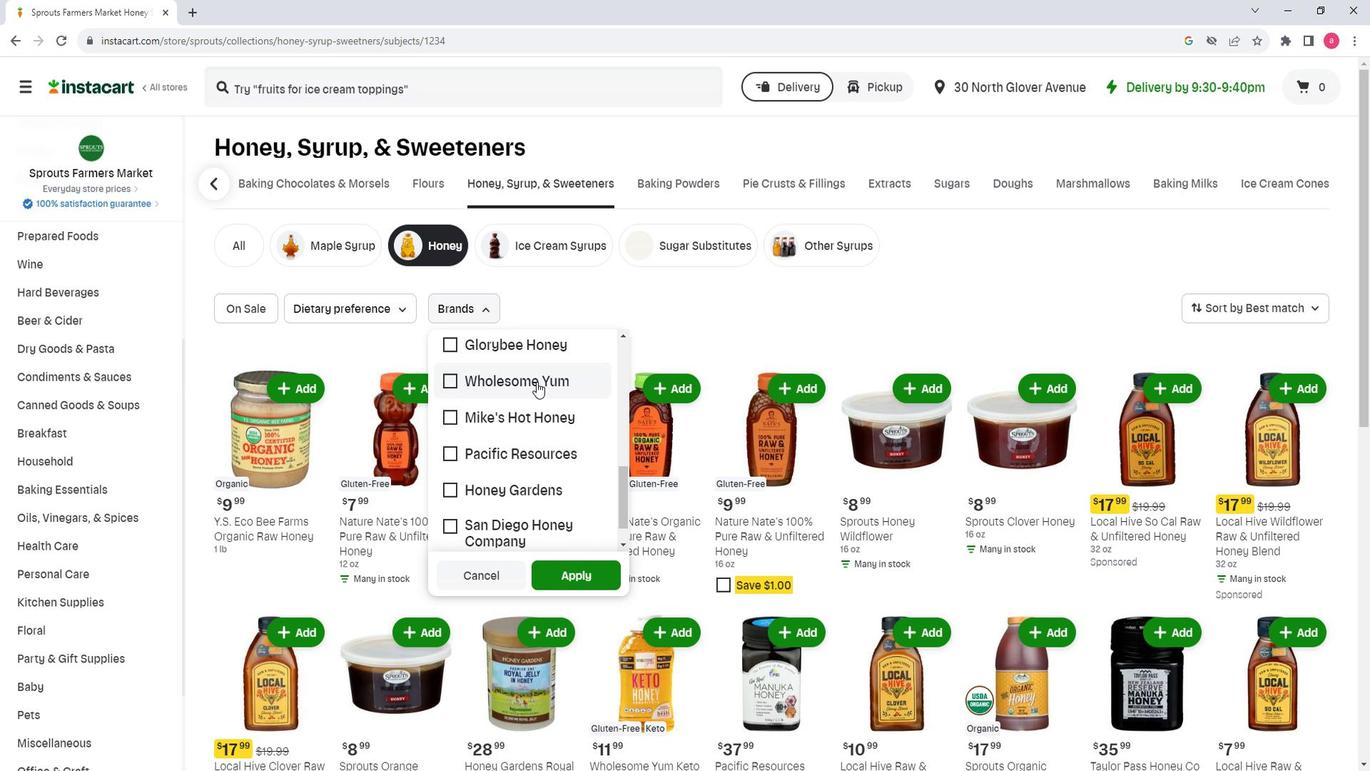 
Action: Mouse moved to (524, 499)
Screenshot: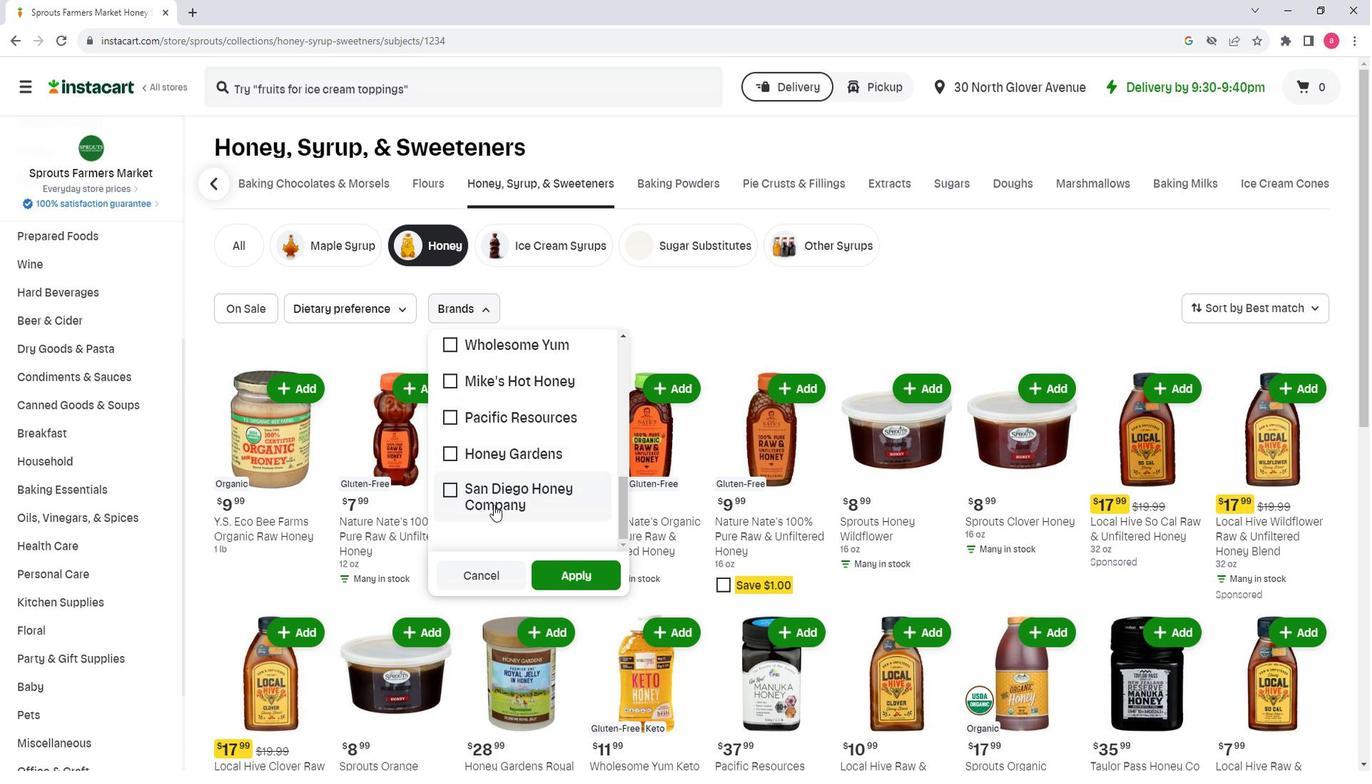 
Action: Mouse scrolled (524, 499) with delta (0, 0)
Screenshot: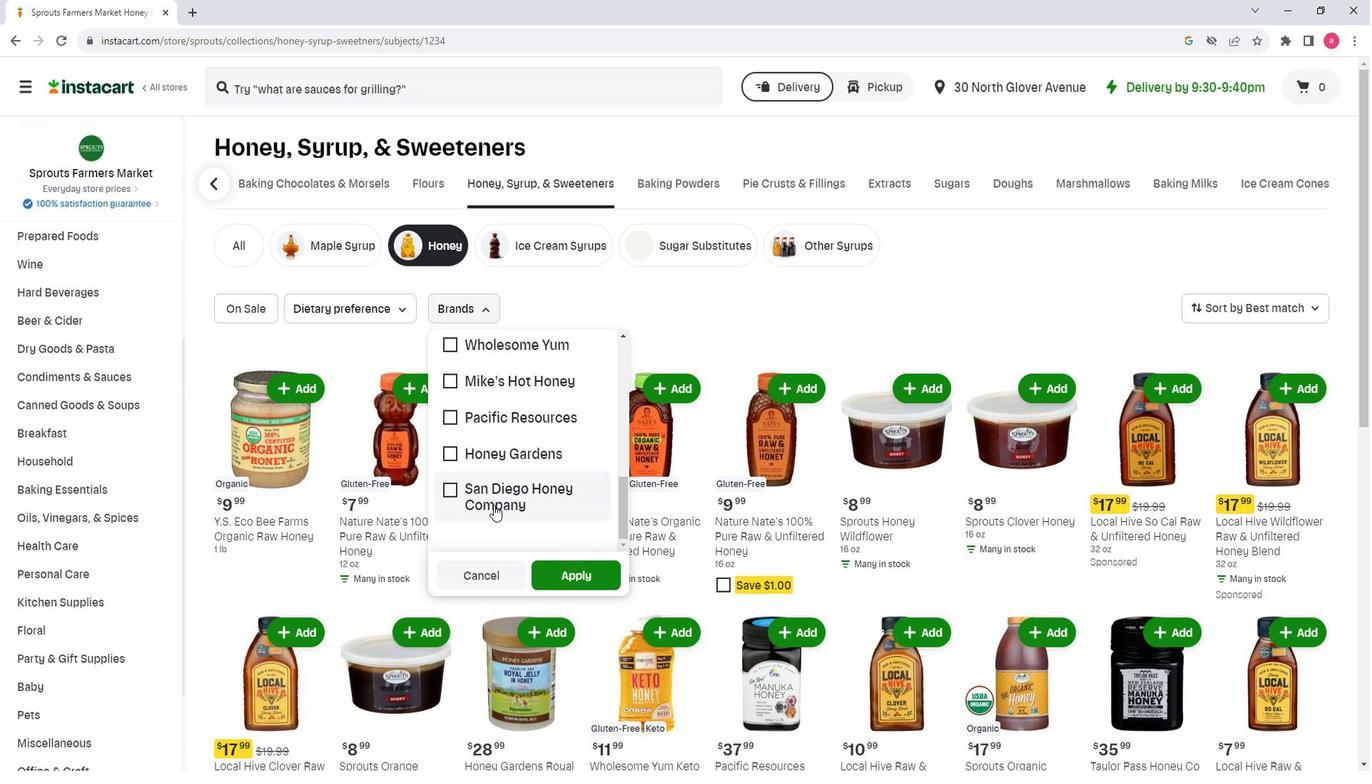 
Action: Mouse scrolled (524, 499) with delta (0, 0)
Screenshot: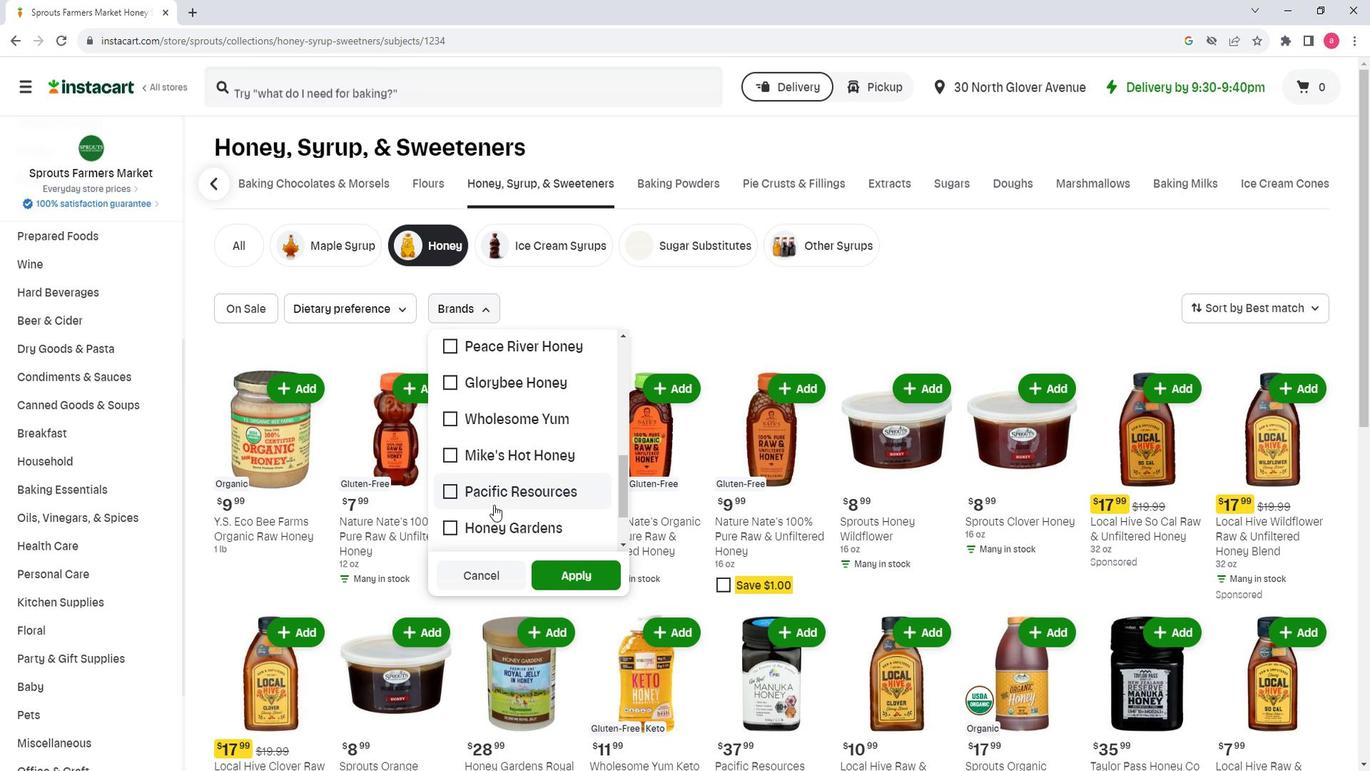 
Action: Mouse scrolled (524, 499) with delta (0, 0)
Screenshot: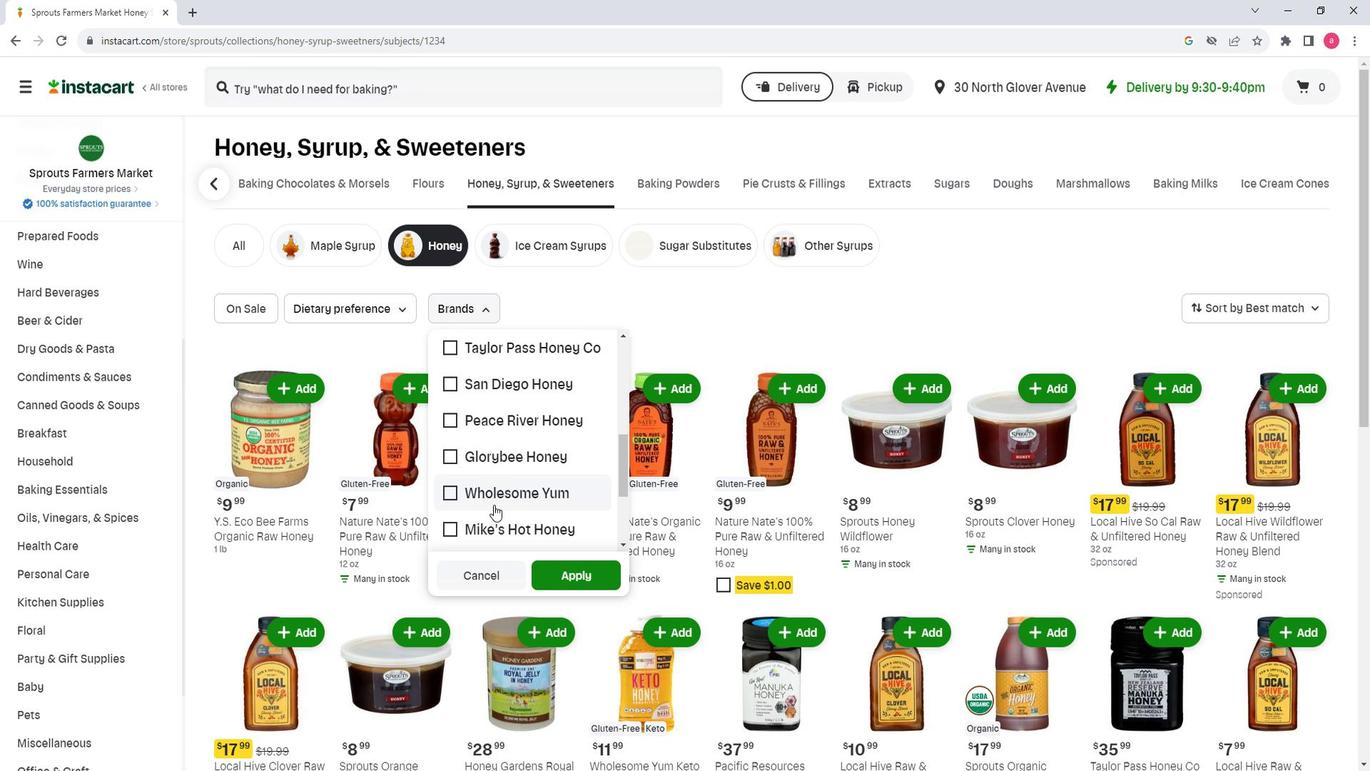 
Action: Mouse scrolled (524, 499) with delta (0, 0)
Screenshot: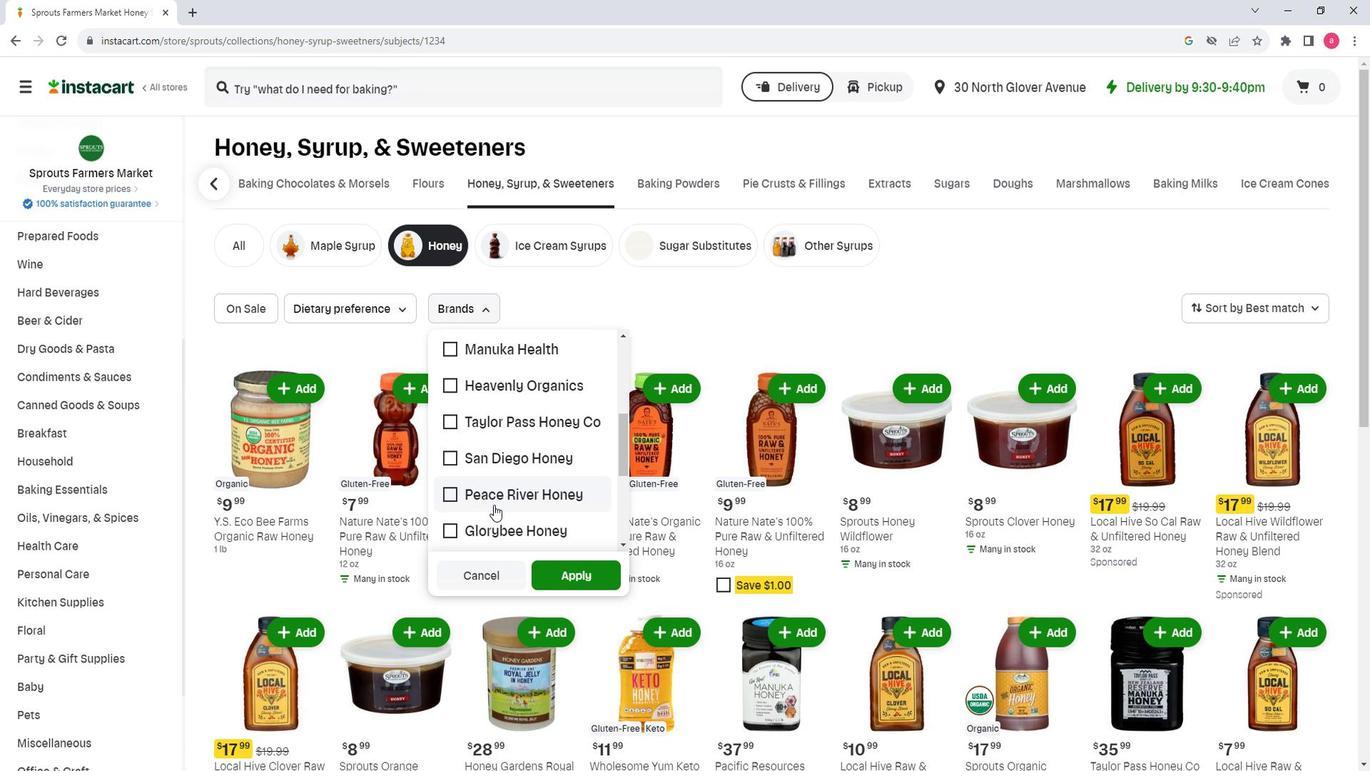 
Action: Mouse scrolled (524, 499) with delta (0, 0)
Screenshot: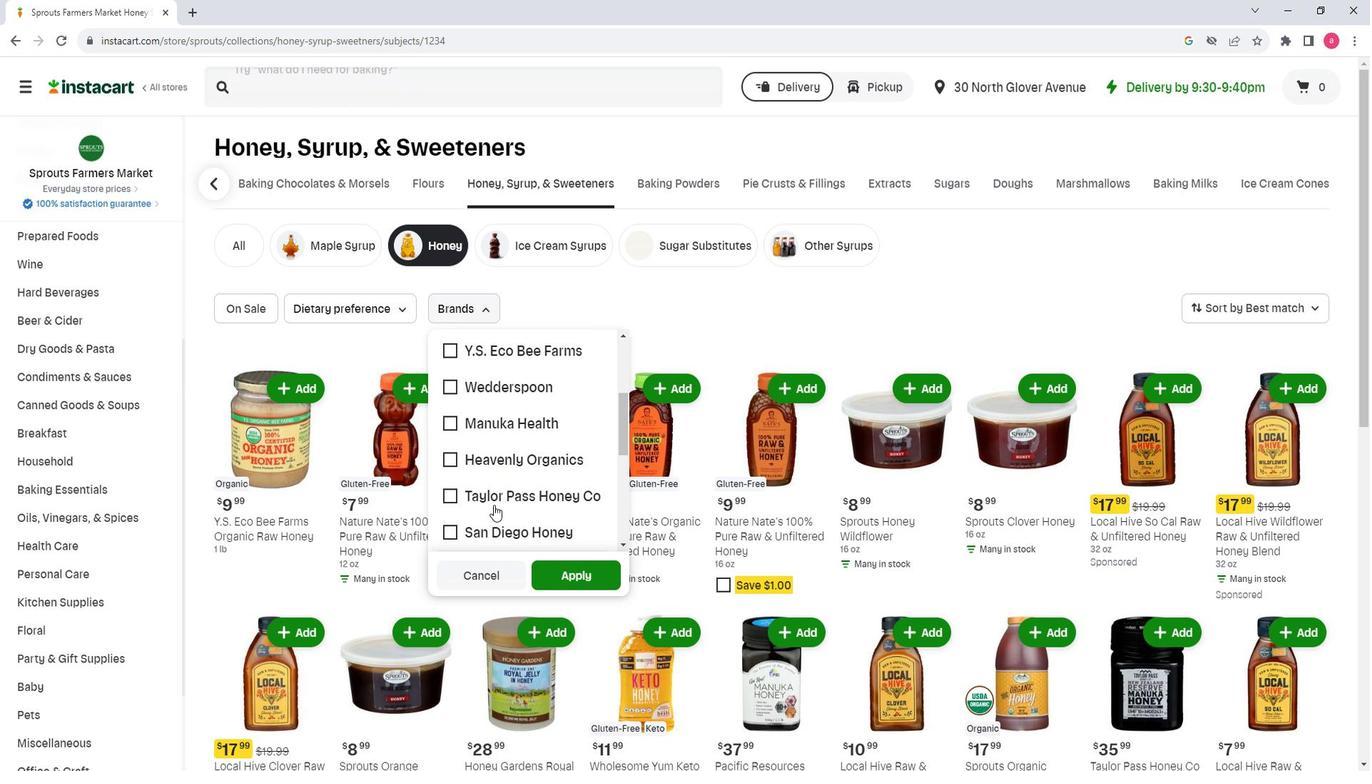 
Action: Mouse scrolled (524, 499) with delta (0, 0)
Screenshot: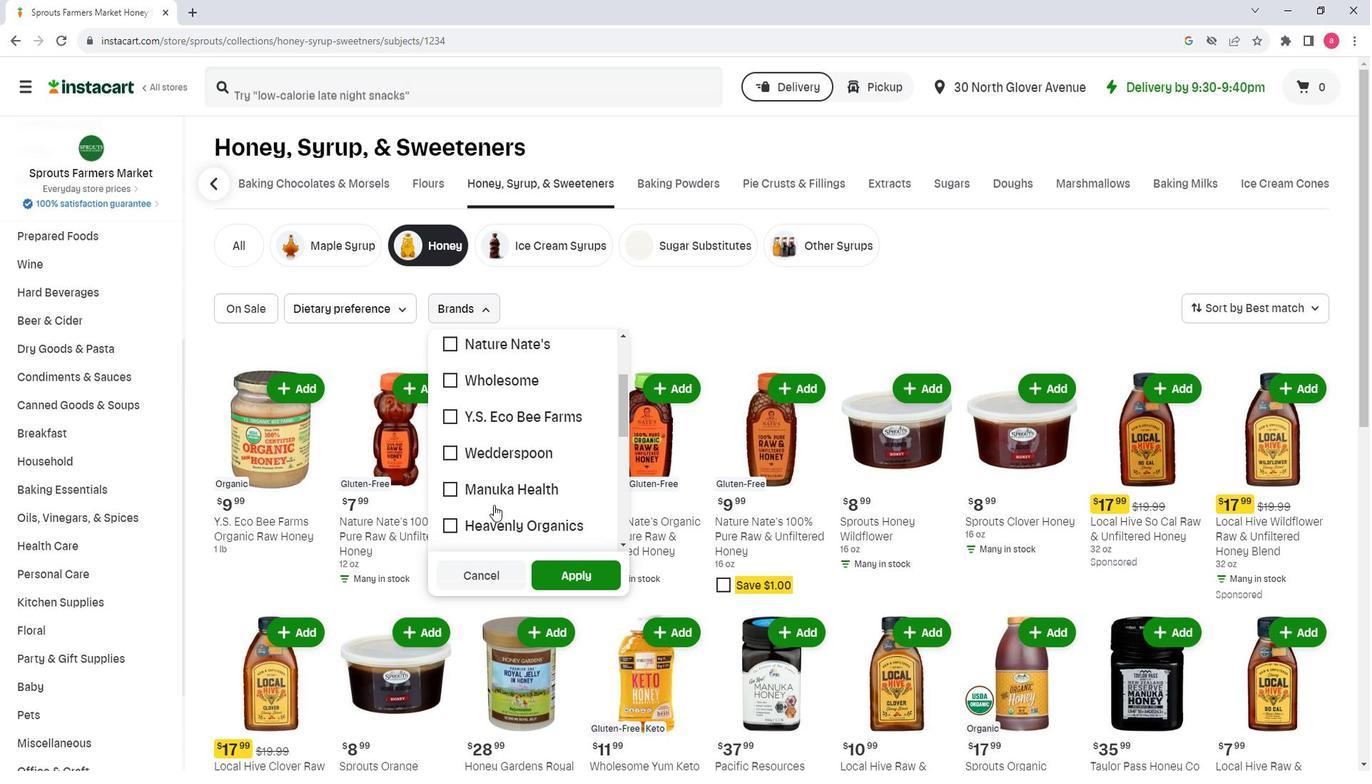 
Action: Mouse scrolled (524, 498) with delta (0, 0)
Screenshot: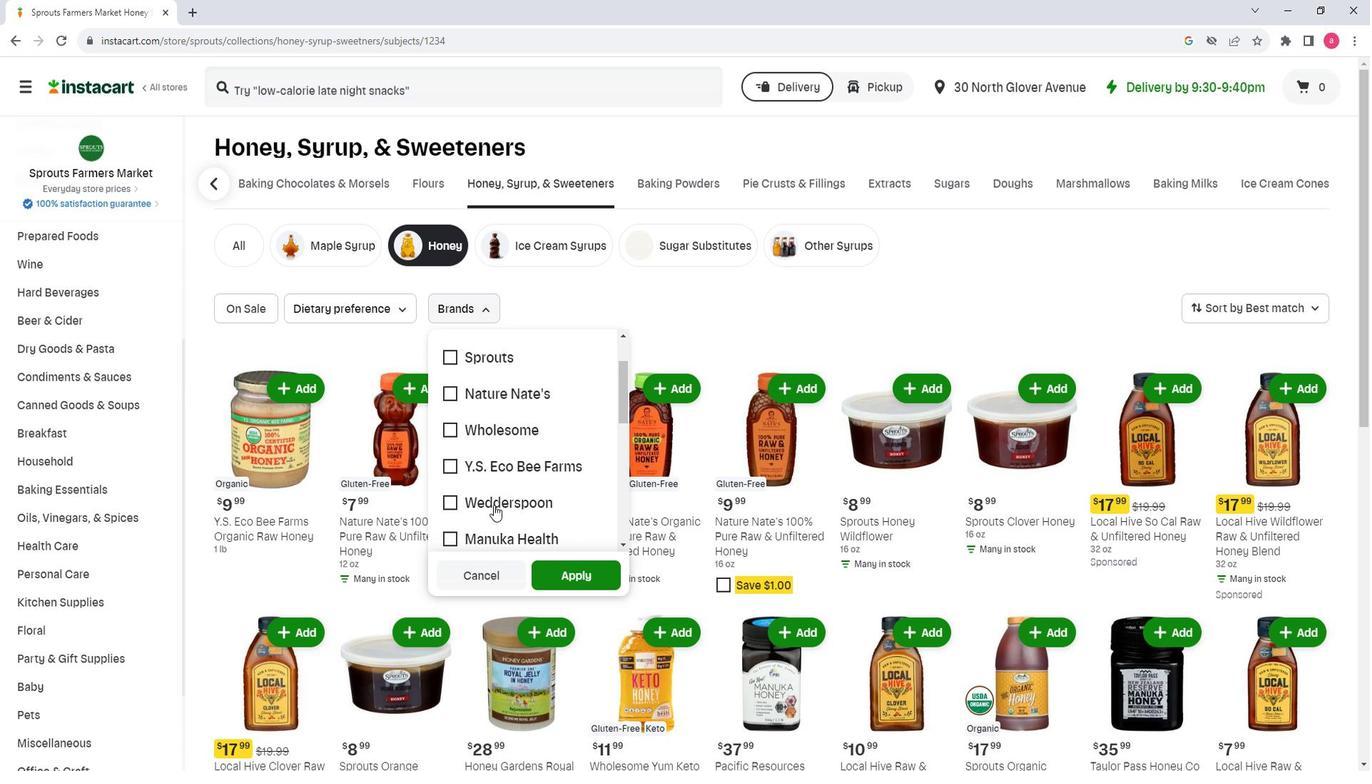 
Action: Mouse scrolled (524, 499) with delta (0, 0)
Screenshot: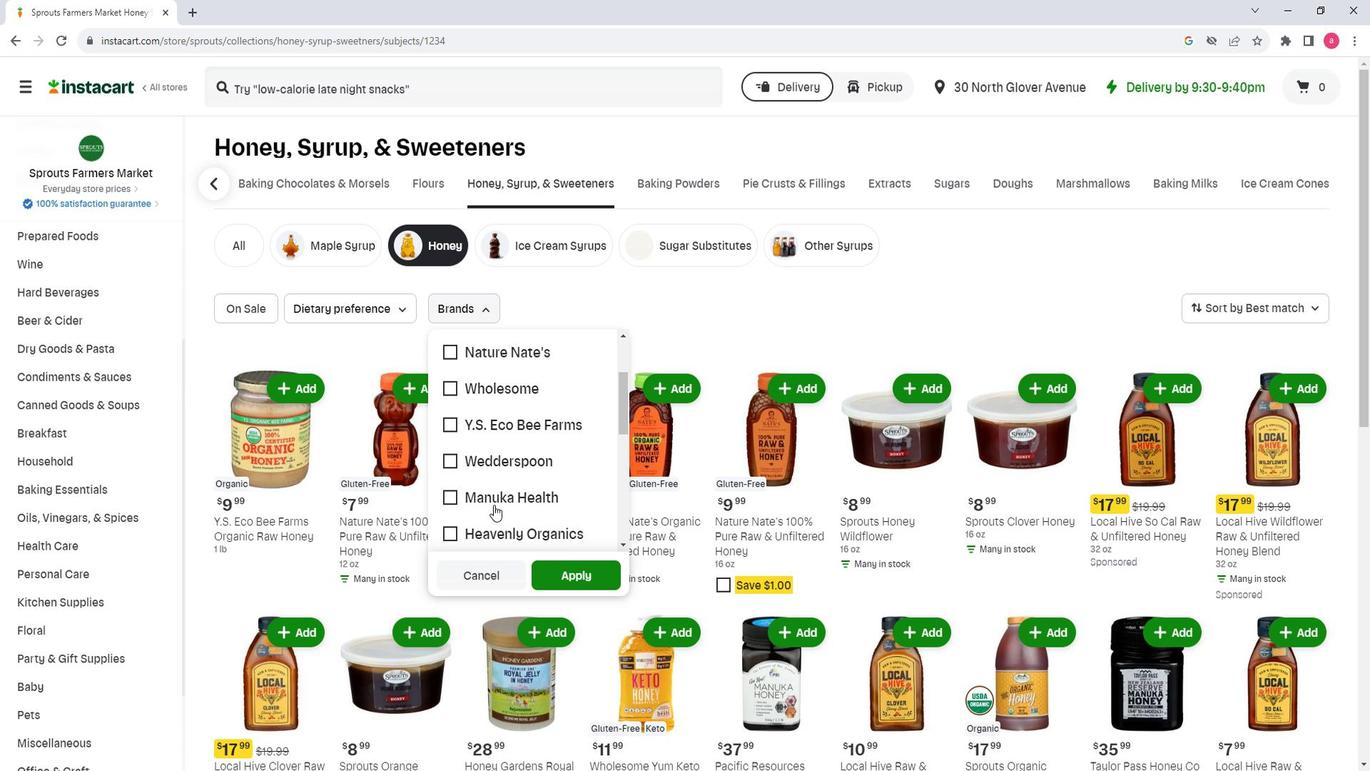 
Action: Mouse scrolled (524, 499) with delta (0, 0)
Screenshot: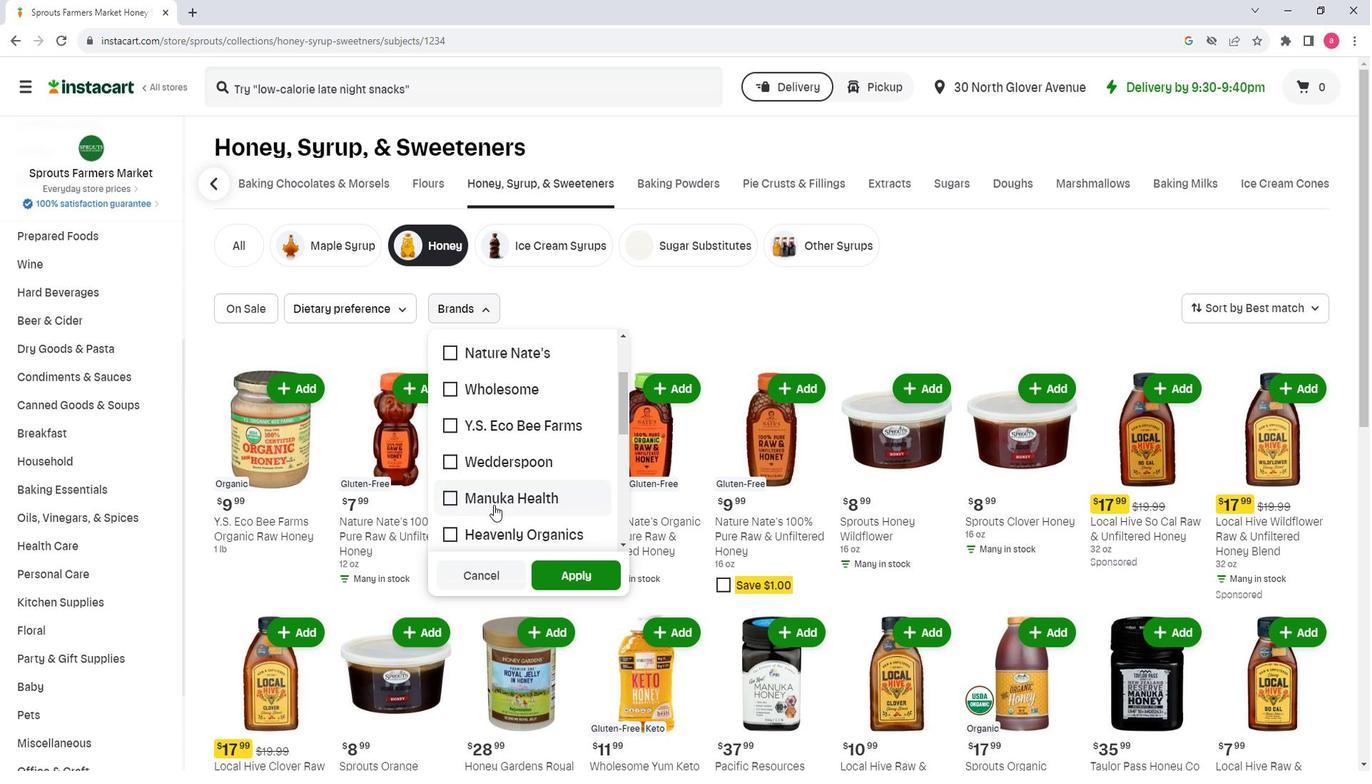 
Action: Mouse scrolled (524, 499) with delta (0, 0)
Screenshot: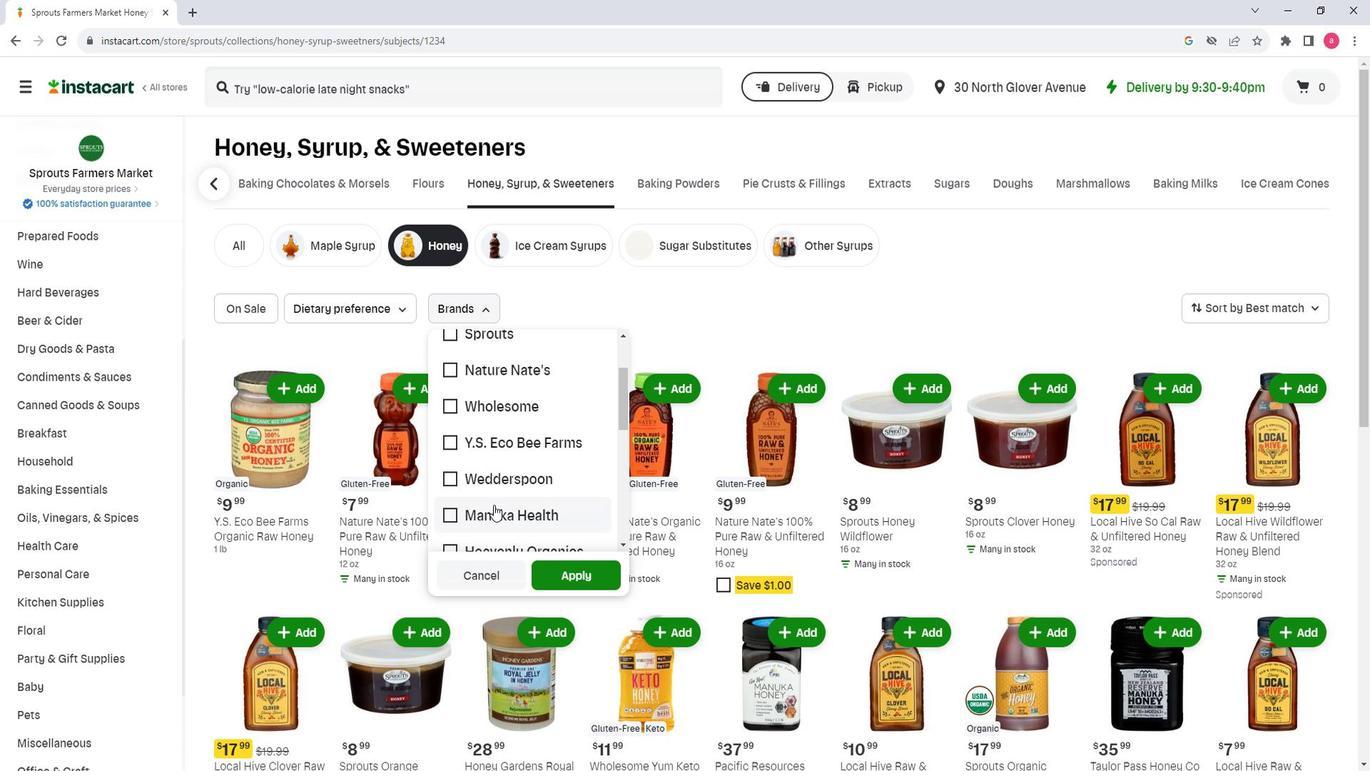
